 Task: Find connections with filter location Pau with filter topic #Letsworkwith filter profile language Spanish with filter current company OLX with filter school TERI School of Advanced Studies with filter industry Software Development with filter service category Editing with filter keywords title Controller
Action: Mouse moved to (512, 86)
Screenshot: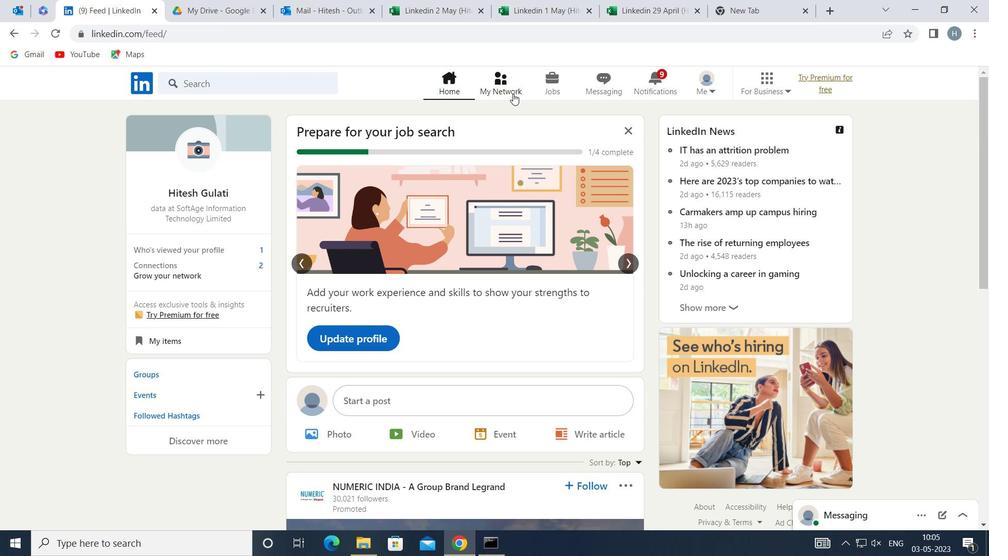 
Action: Mouse pressed left at (512, 86)
Screenshot: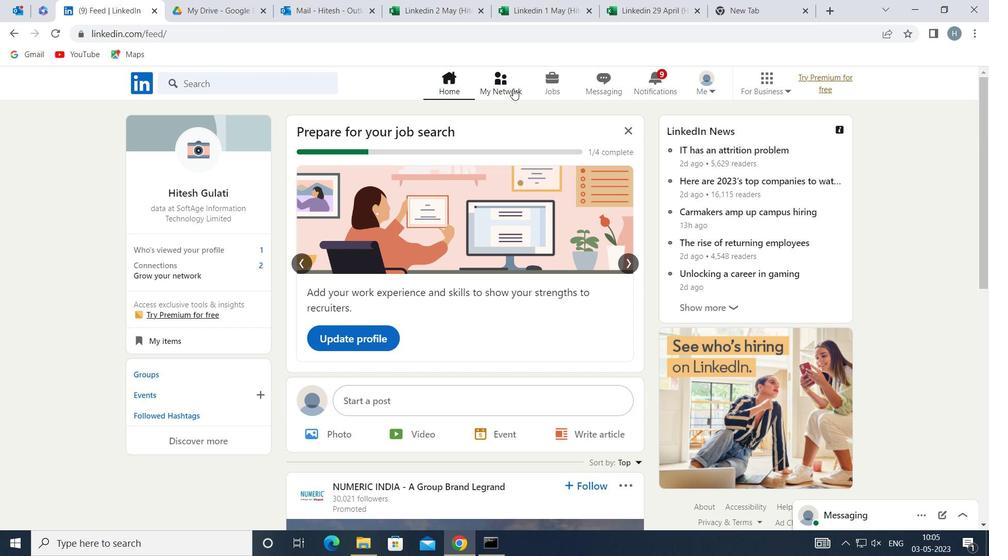 
Action: Mouse moved to (289, 147)
Screenshot: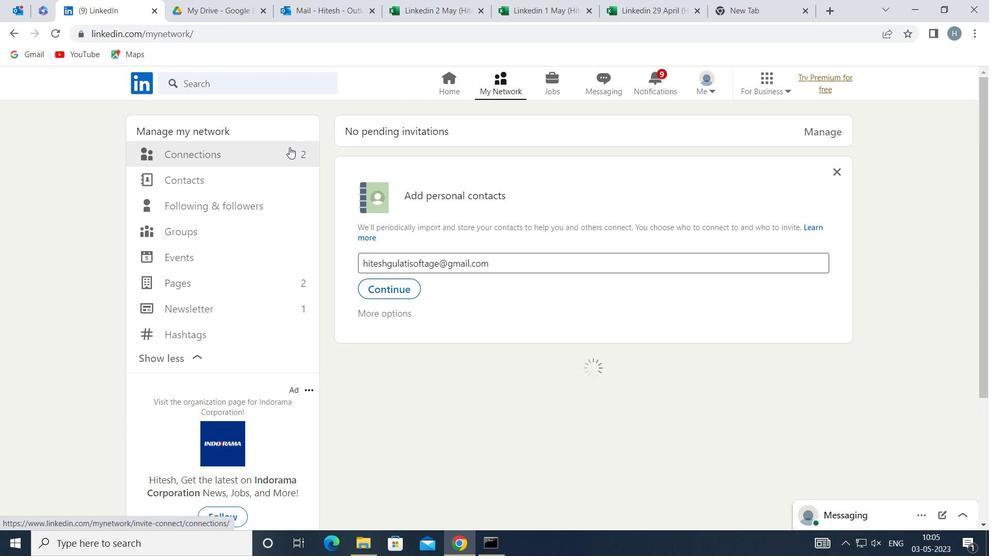 
Action: Mouse pressed left at (289, 147)
Screenshot: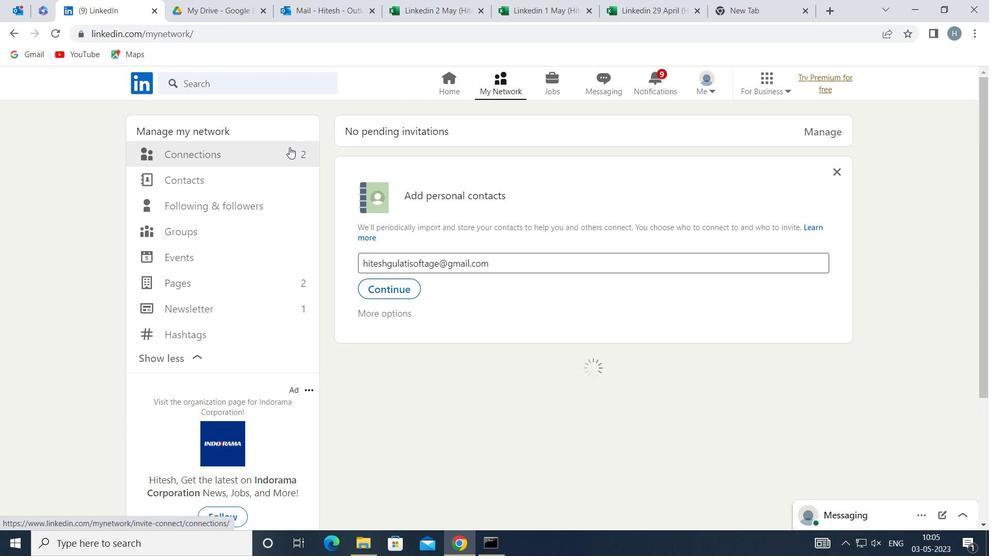 
Action: Mouse moved to (574, 155)
Screenshot: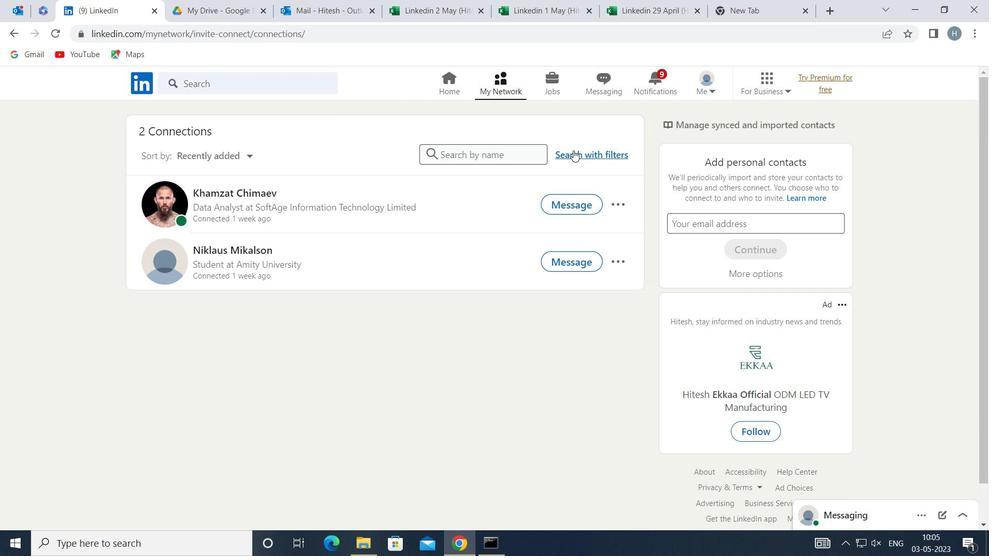 
Action: Mouse pressed left at (574, 155)
Screenshot: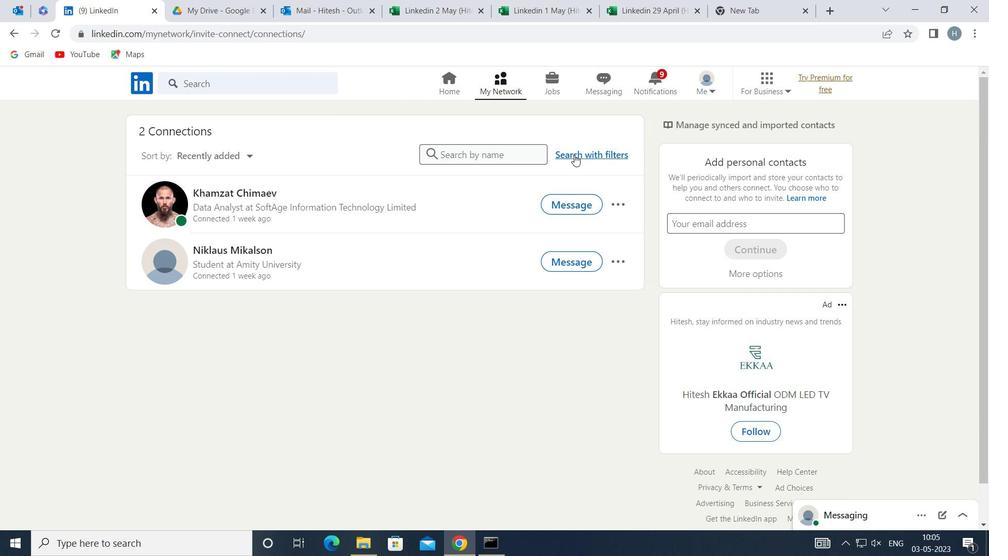 
Action: Mouse moved to (541, 114)
Screenshot: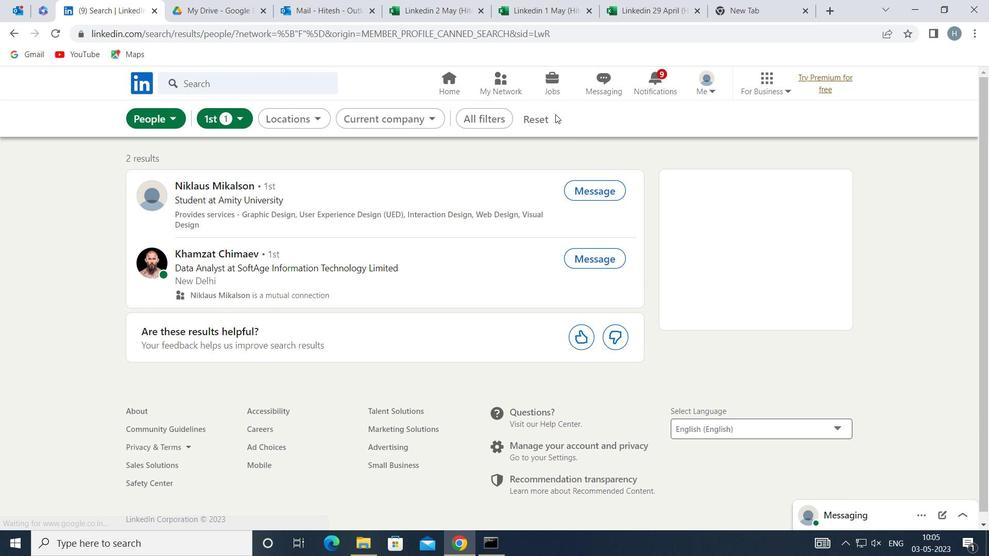 
Action: Mouse pressed left at (541, 114)
Screenshot: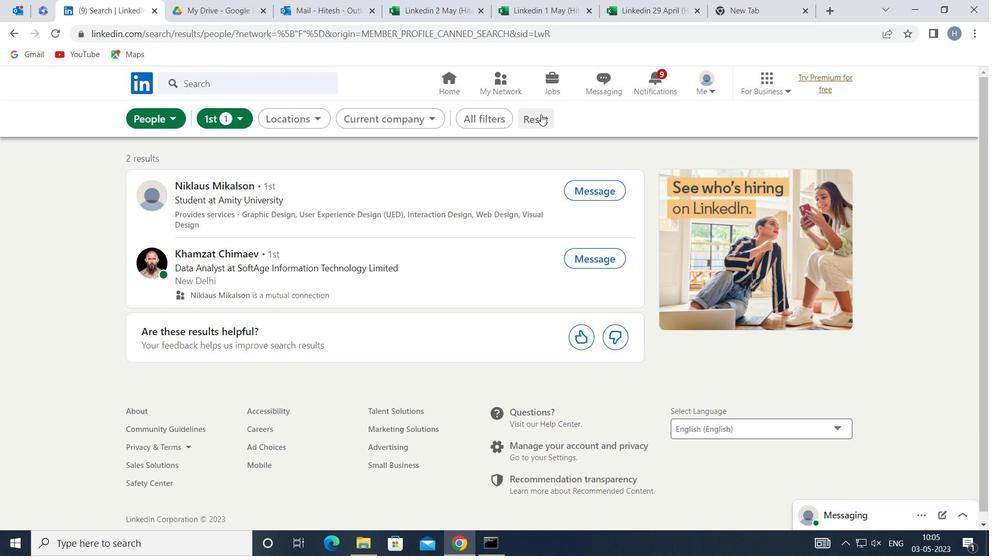 
Action: Mouse moved to (510, 117)
Screenshot: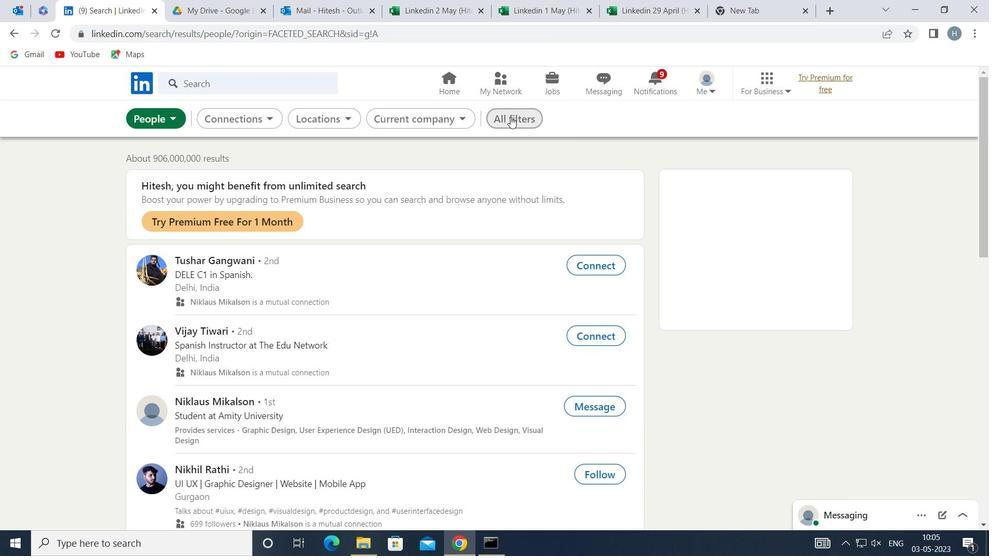 
Action: Mouse pressed left at (510, 117)
Screenshot: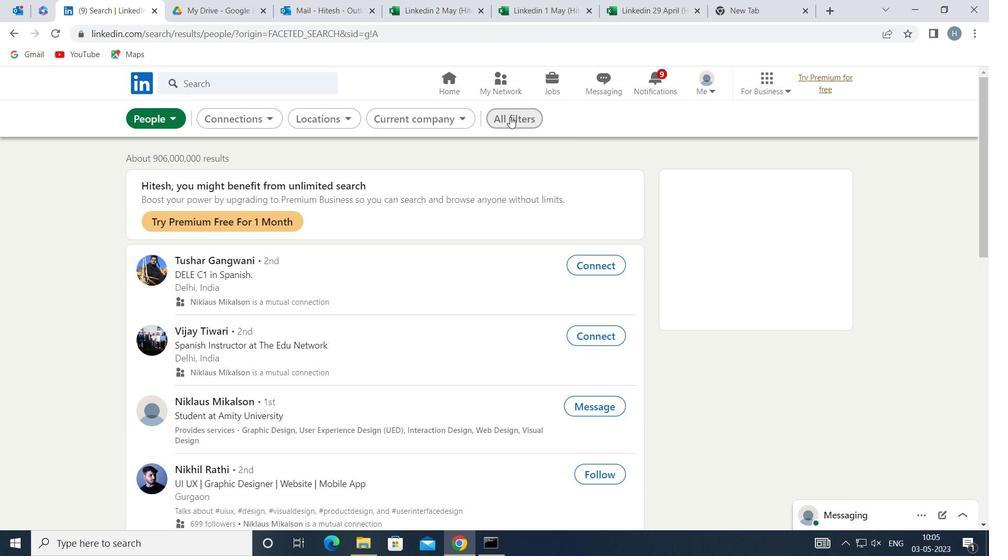 
Action: Mouse moved to (707, 242)
Screenshot: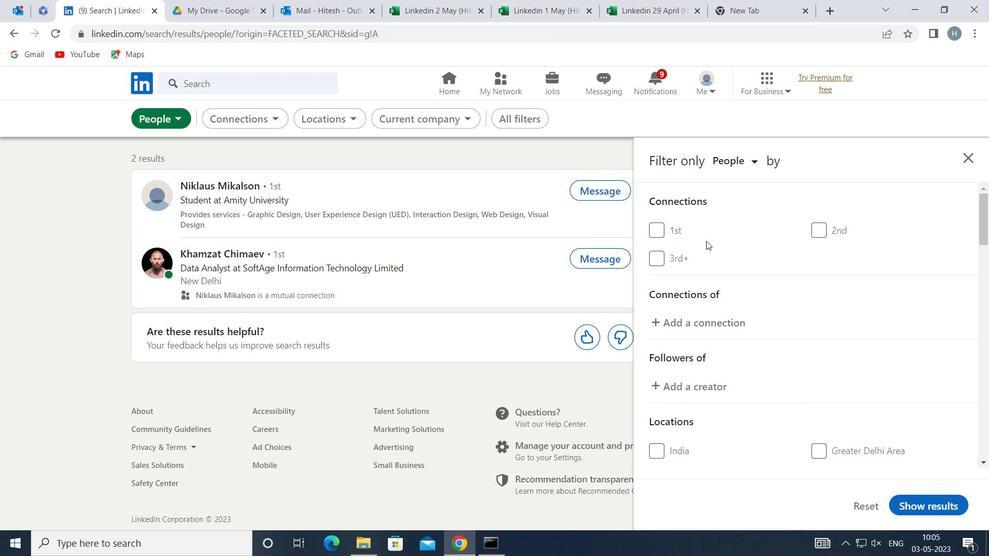 
Action: Mouse scrolled (707, 242) with delta (0, 0)
Screenshot: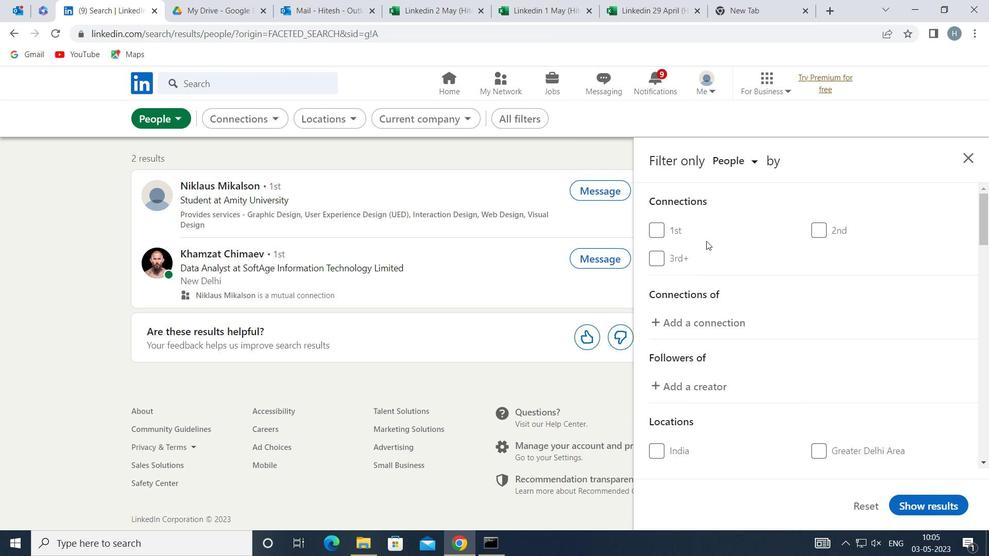
Action: Mouse moved to (708, 243)
Screenshot: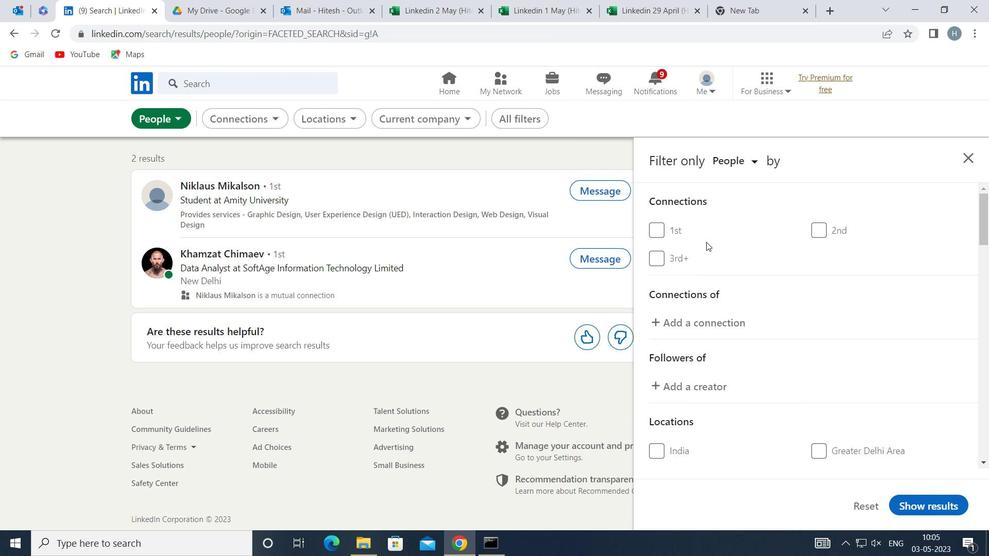 
Action: Mouse scrolled (708, 243) with delta (0, 0)
Screenshot: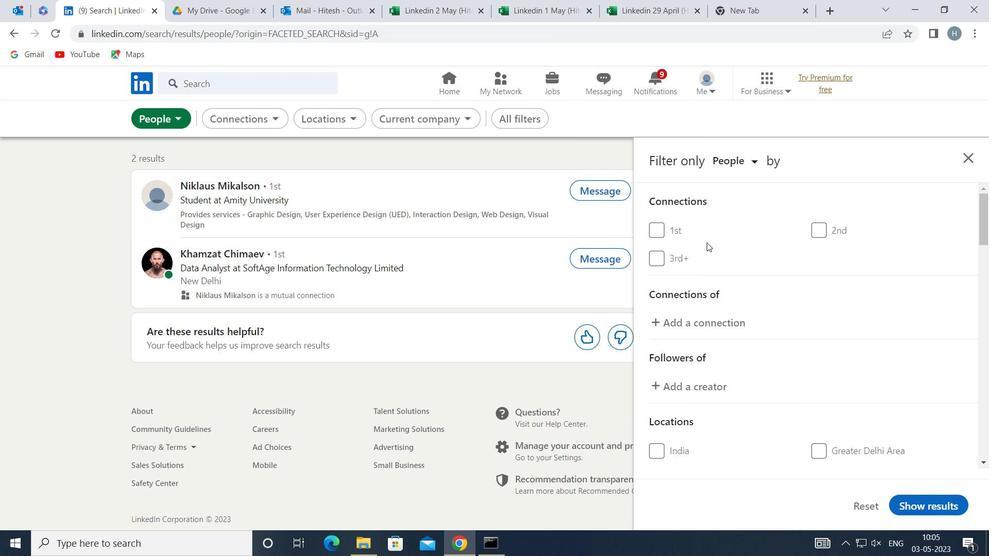 
Action: Mouse scrolled (708, 243) with delta (0, 0)
Screenshot: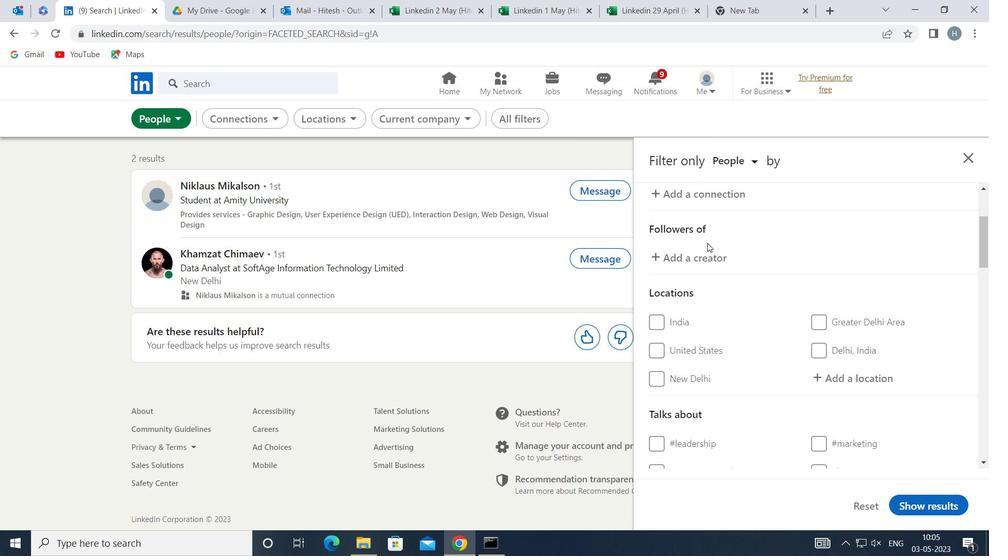 
Action: Mouse moved to (879, 308)
Screenshot: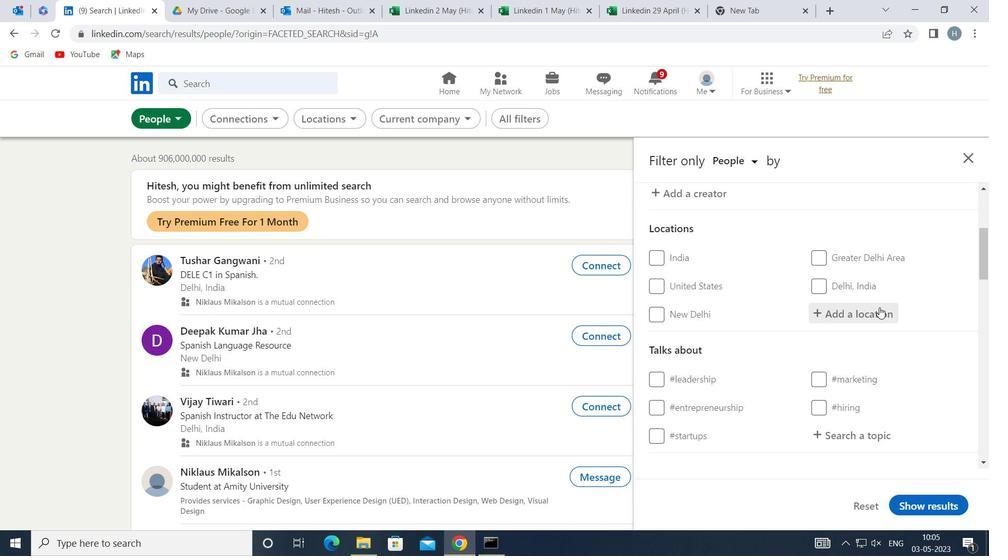 
Action: Mouse pressed left at (879, 308)
Screenshot: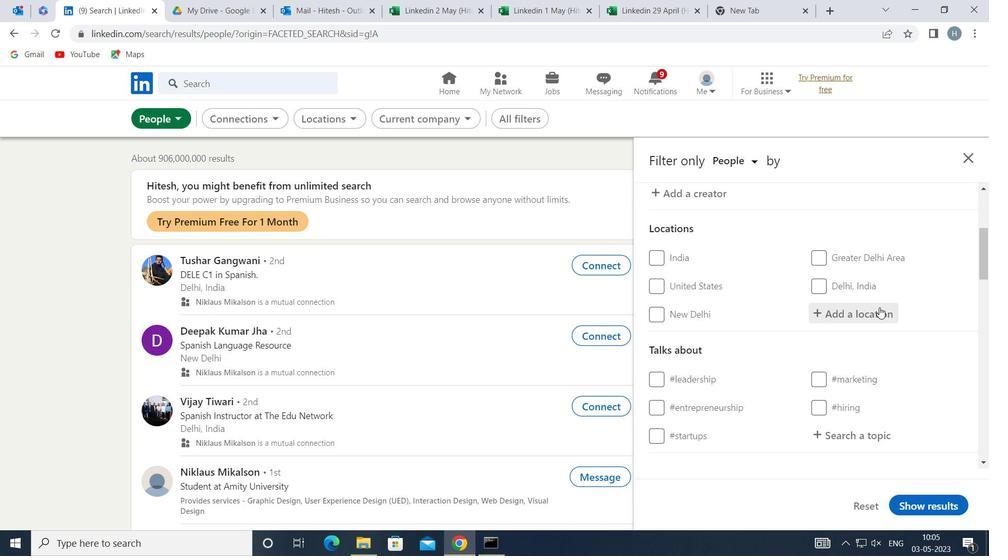 
Action: Mouse moved to (881, 308)
Screenshot: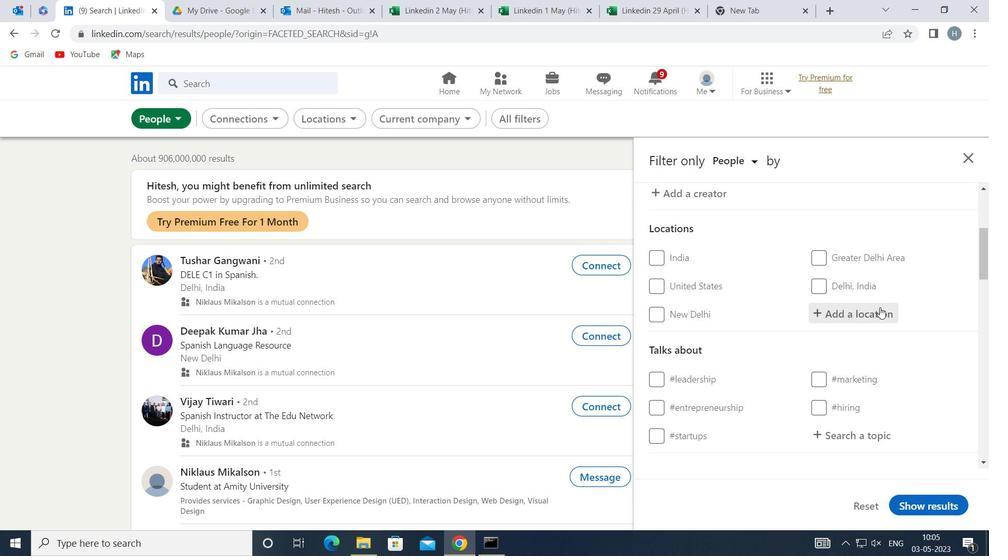 
Action: Key pressed <Key.shift>PAU
Screenshot: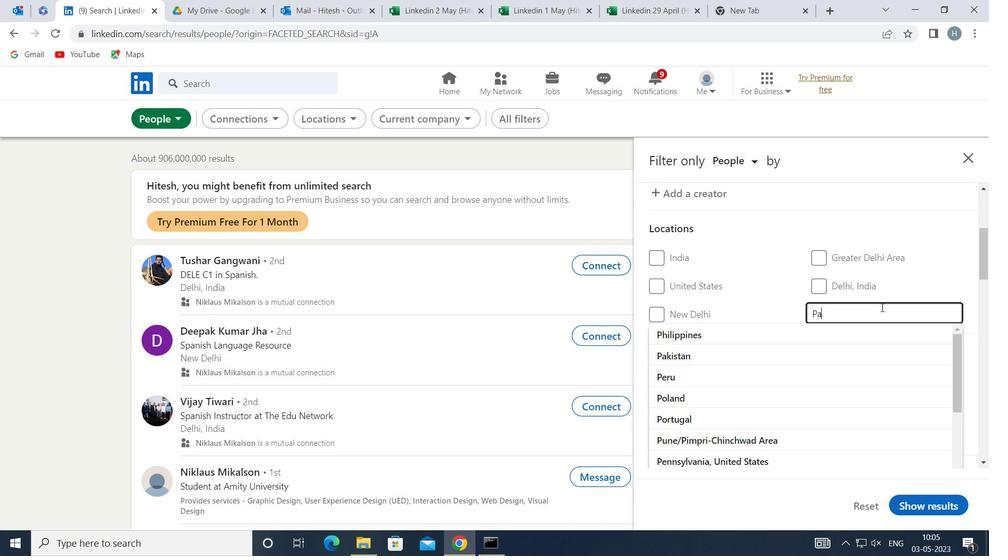 
Action: Mouse moved to (934, 277)
Screenshot: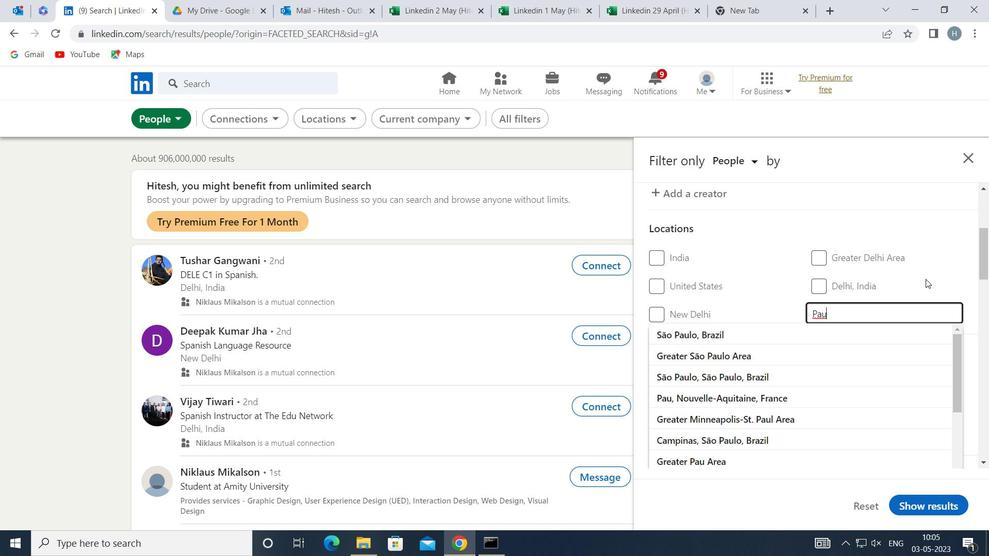 
Action: Mouse pressed left at (934, 277)
Screenshot: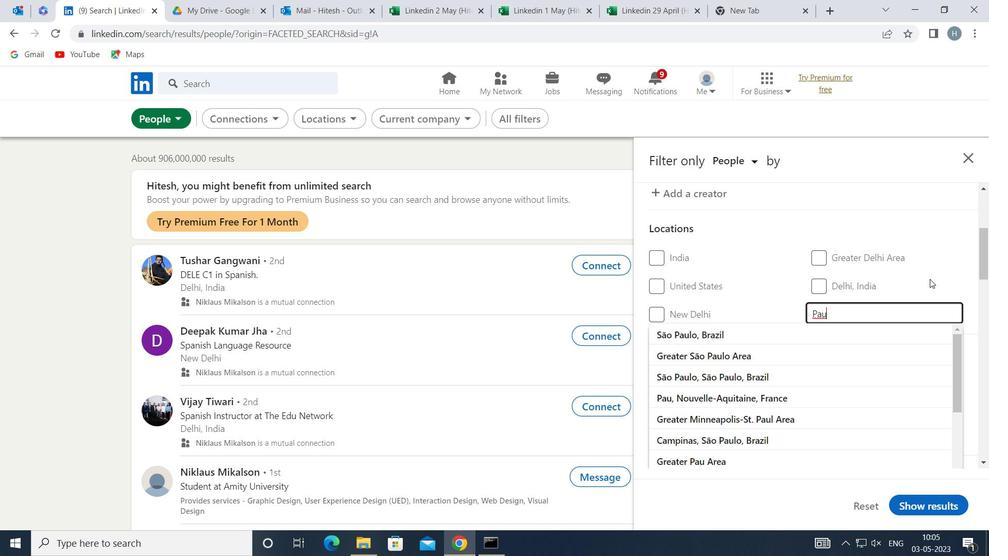 
Action: Mouse moved to (918, 315)
Screenshot: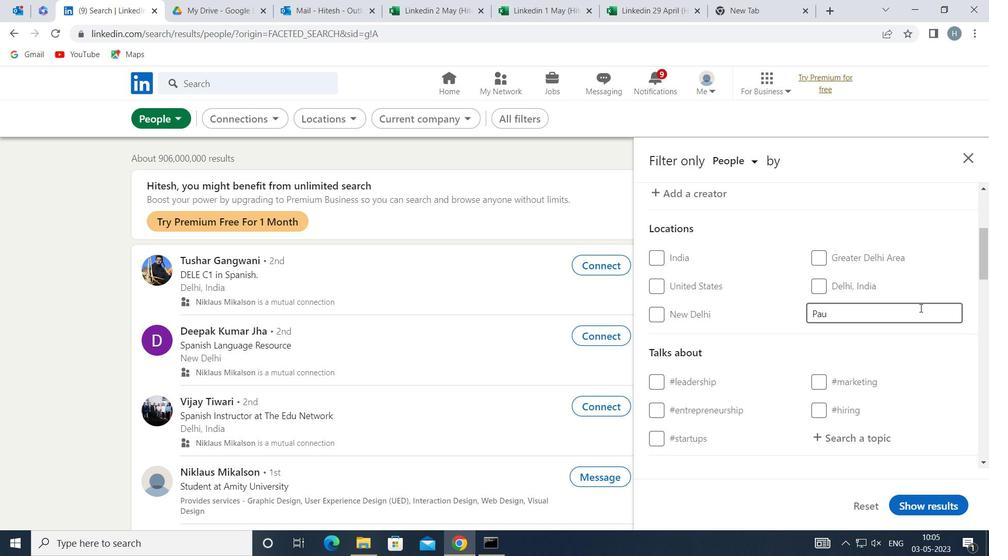 
Action: Mouse scrolled (918, 314) with delta (0, 0)
Screenshot: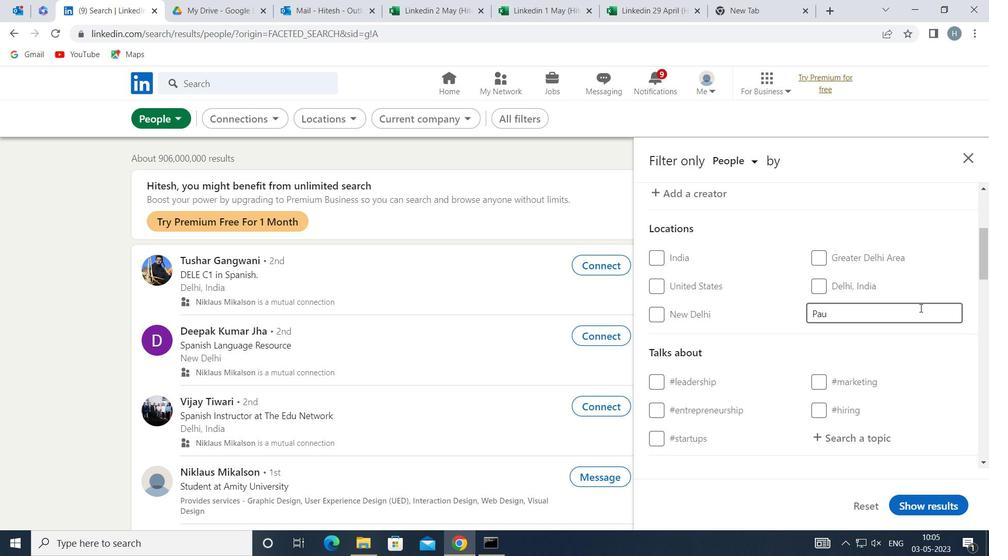 
Action: Mouse moved to (916, 318)
Screenshot: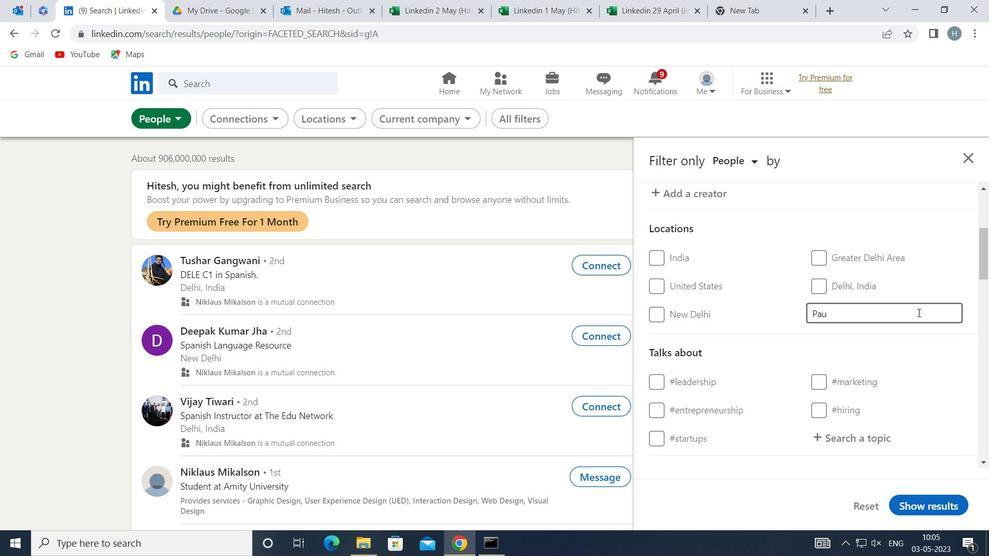 
Action: Mouse scrolled (916, 317) with delta (0, 0)
Screenshot: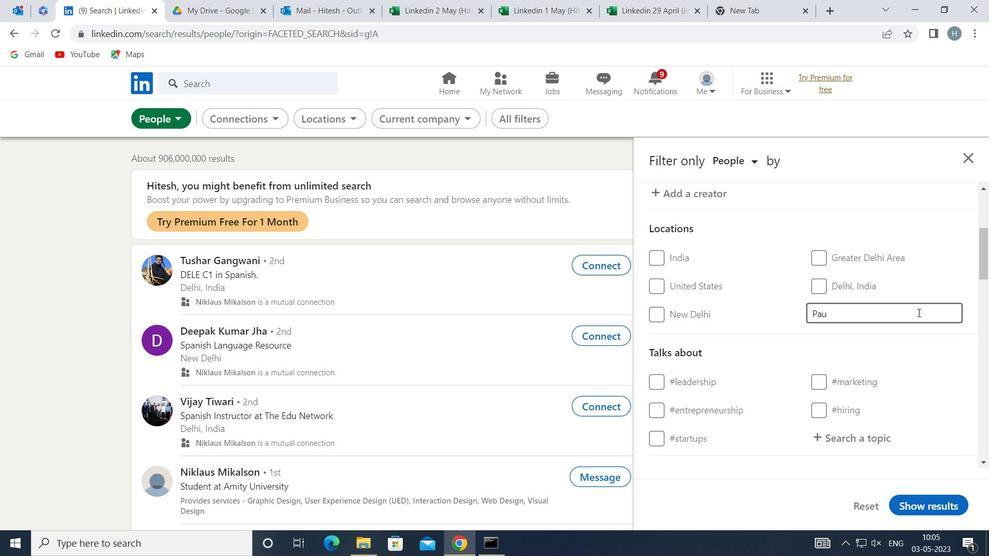 
Action: Mouse moved to (882, 306)
Screenshot: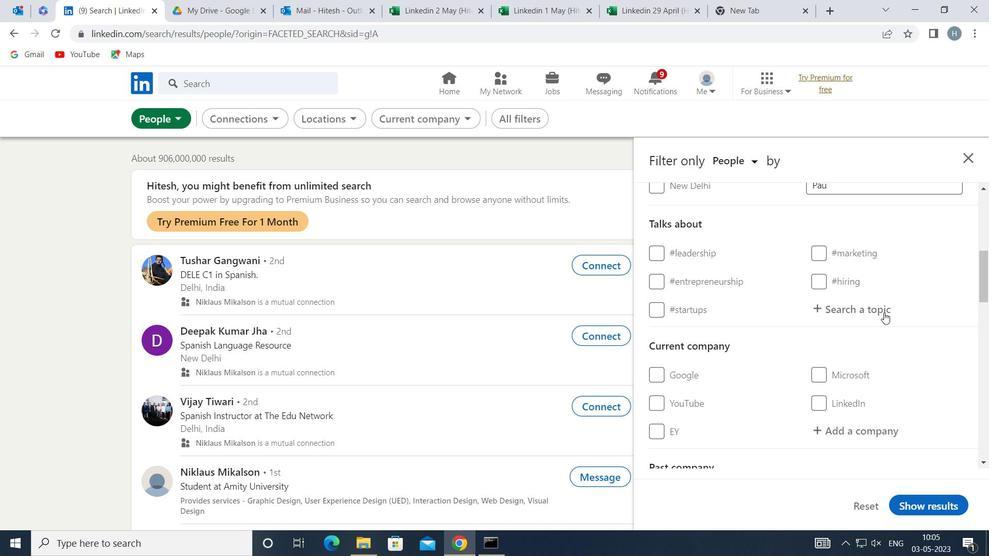 
Action: Mouse pressed left at (882, 306)
Screenshot: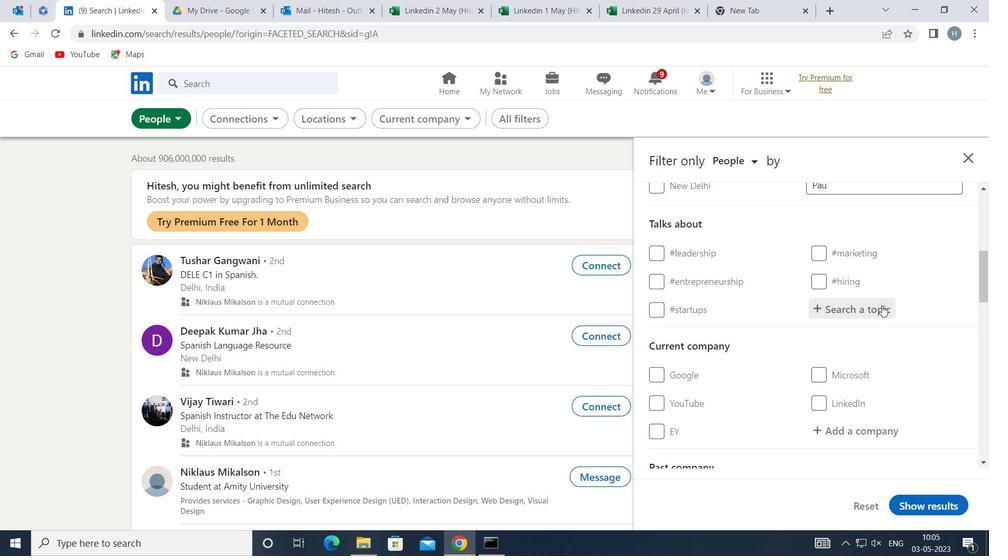 
Action: Mouse moved to (882, 306)
Screenshot: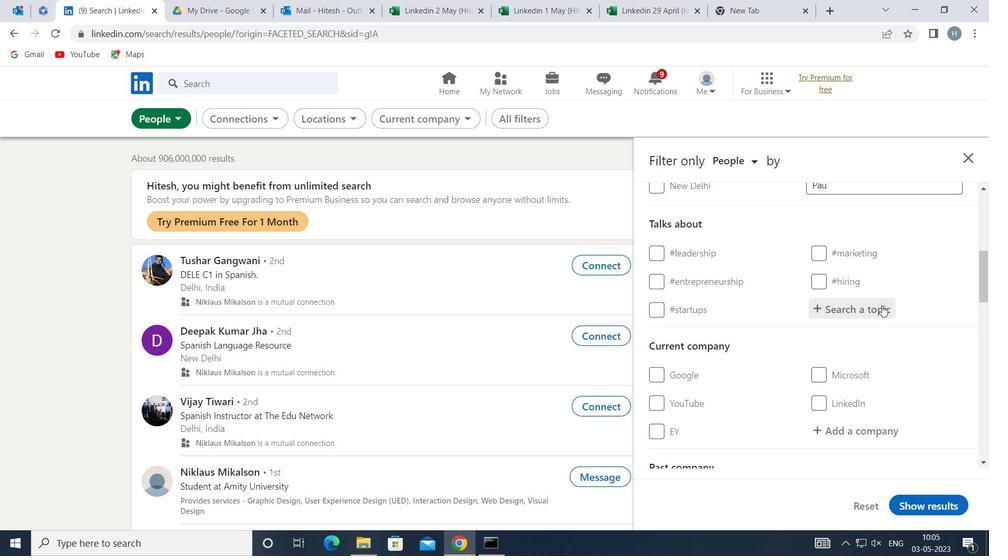 
Action: Key pressed <Key.shift>LETSWORK
Screenshot: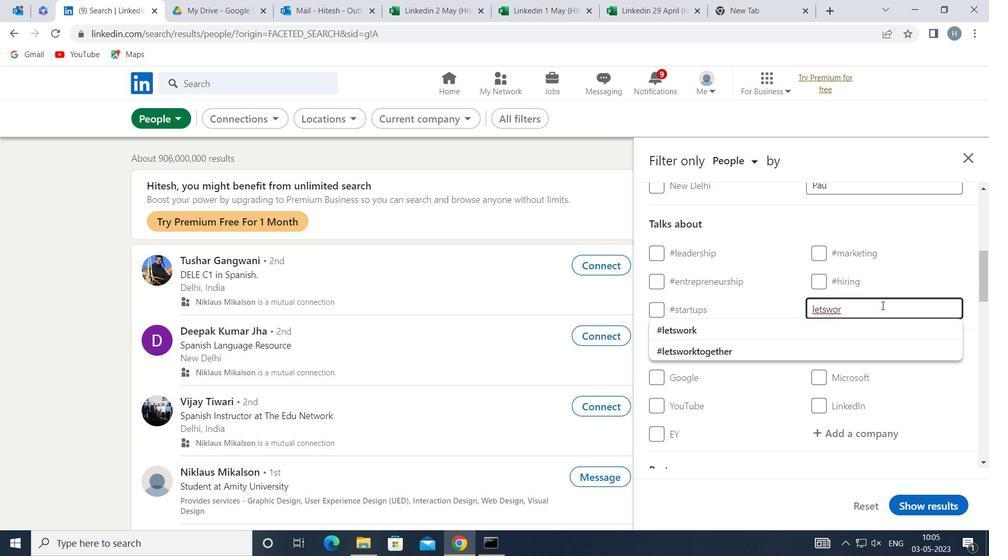 
Action: Mouse moved to (852, 327)
Screenshot: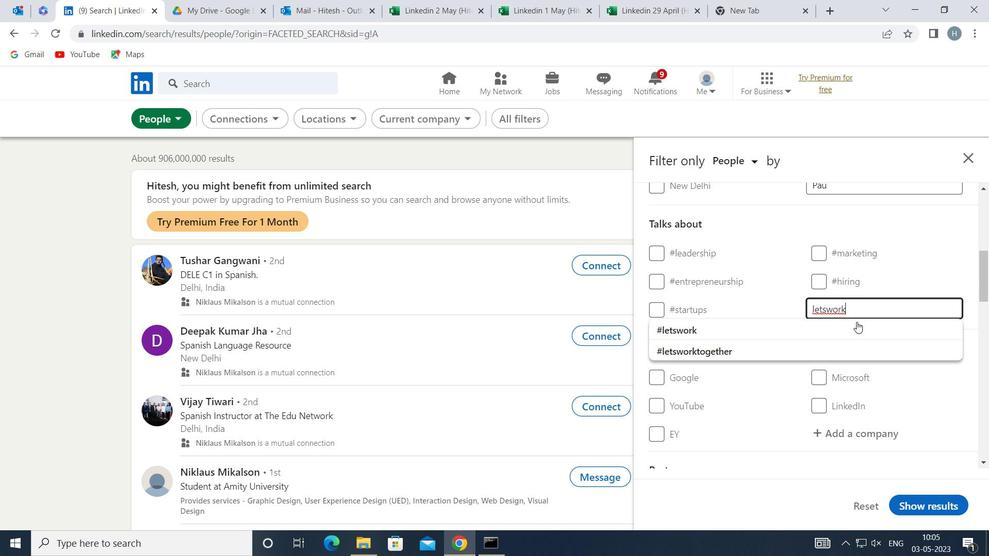 
Action: Mouse pressed left at (852, 327)
Screenshot: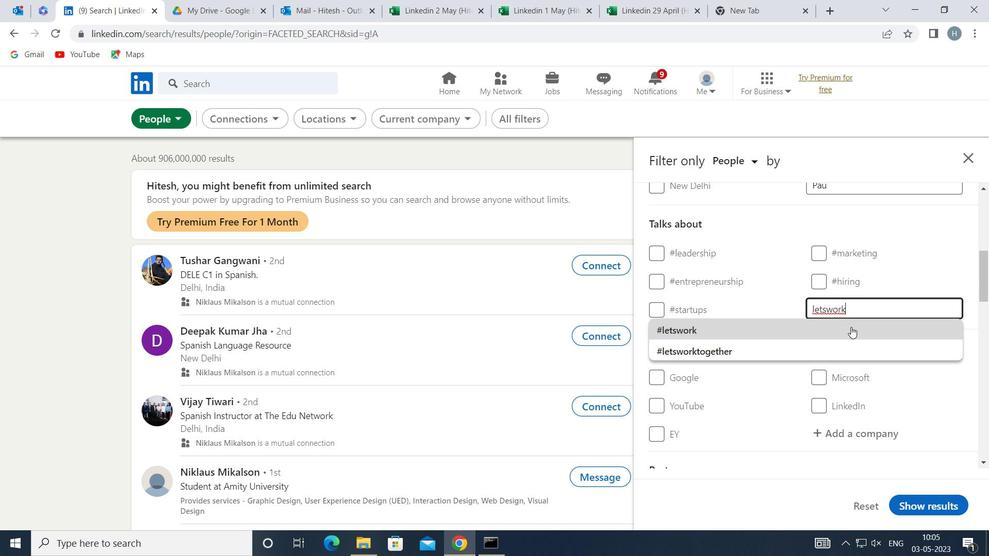 
Action: Mouse moved to (820, 320)
Screenshot: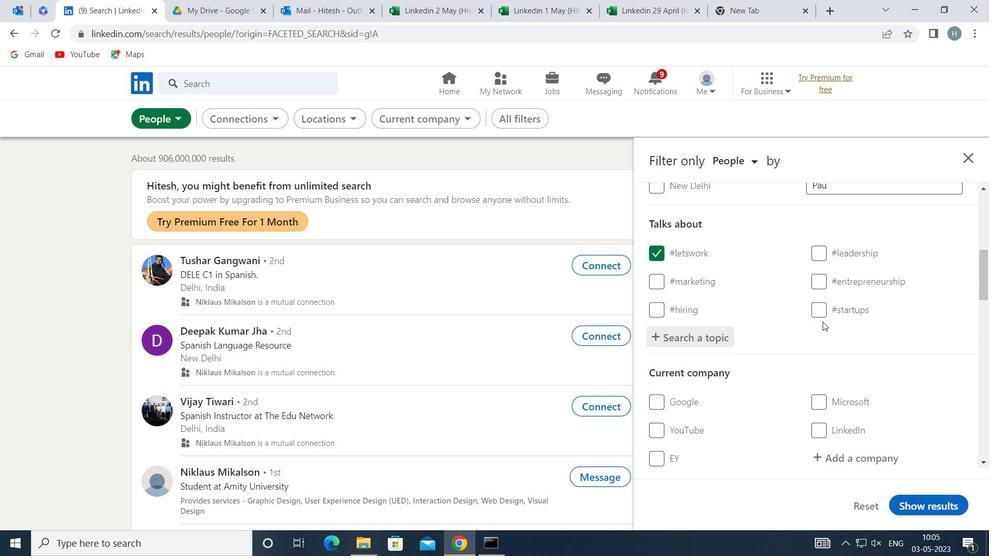 
Action: Mouse scrolled (820, 319) with delta (0, 0)
Screenshot: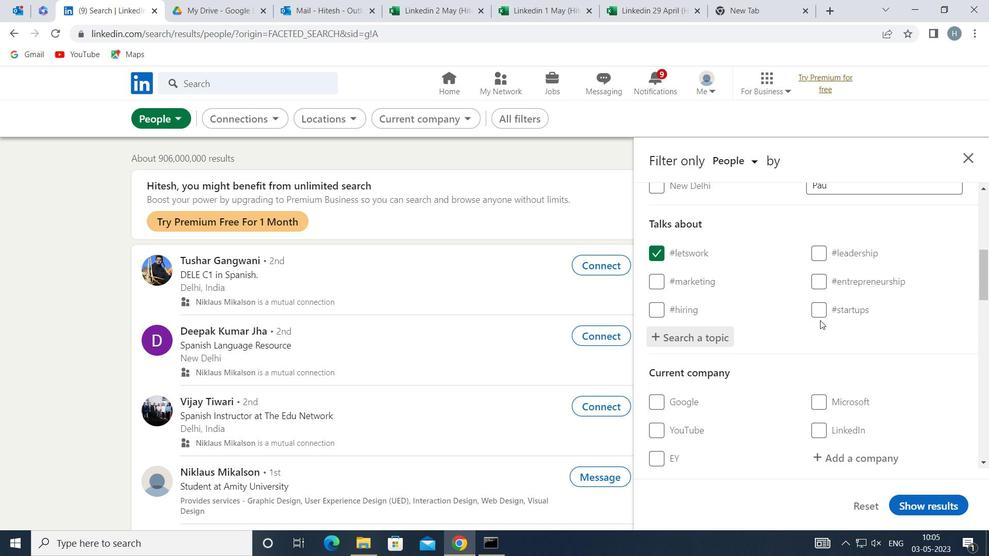 
Action: Mouse moved to (808, 320)
Screenshot: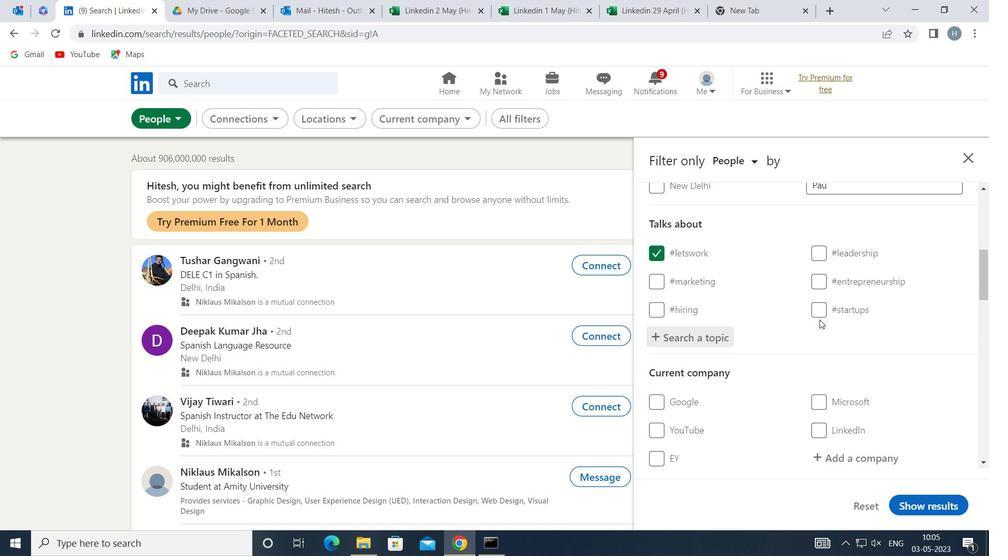 
Action: Mouse scrolled (808, 319) with delta (0, 0)
Screenshot: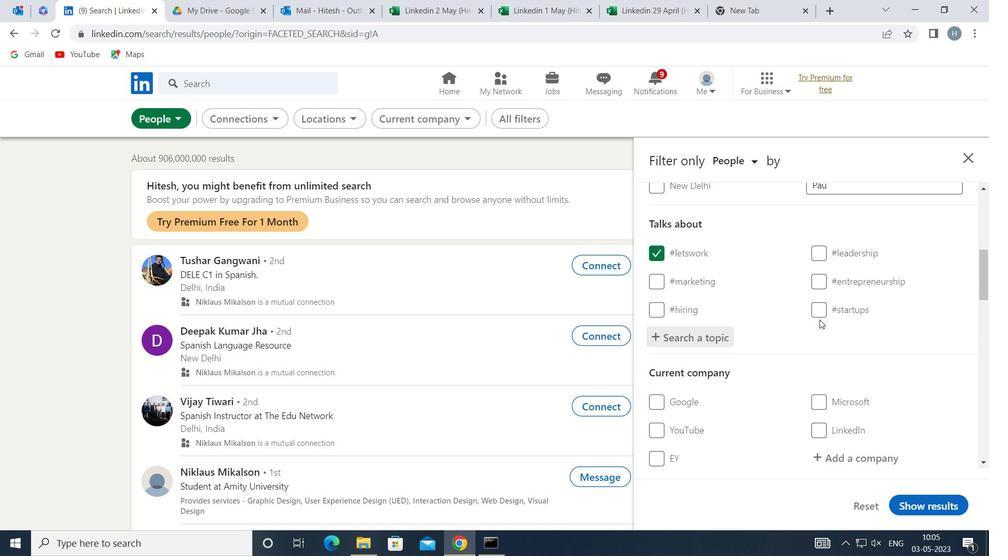 
Action: Mouse moved to (792, 320)
Screenshot: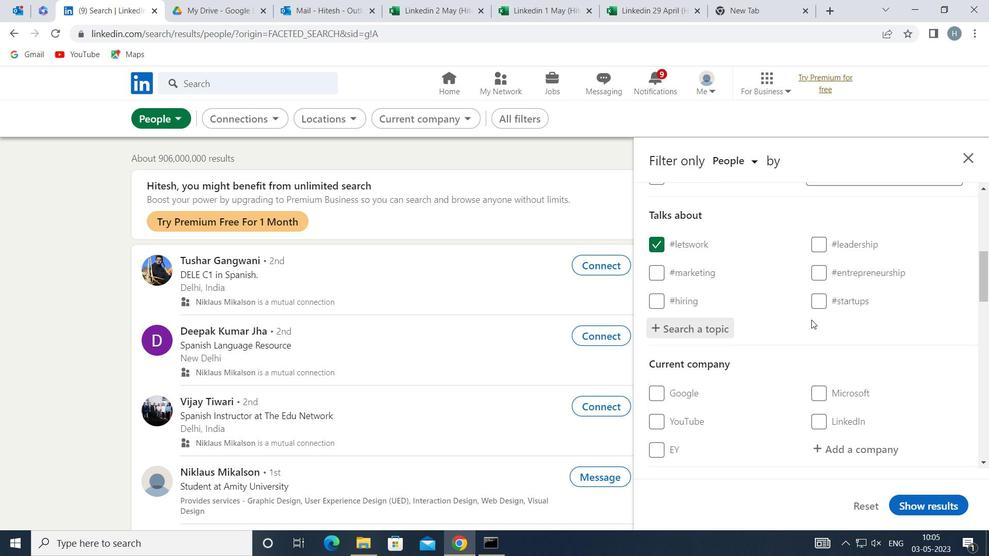 
Action: Mouse scrolled (792, 319) with delta (0, 0)
Screenshot: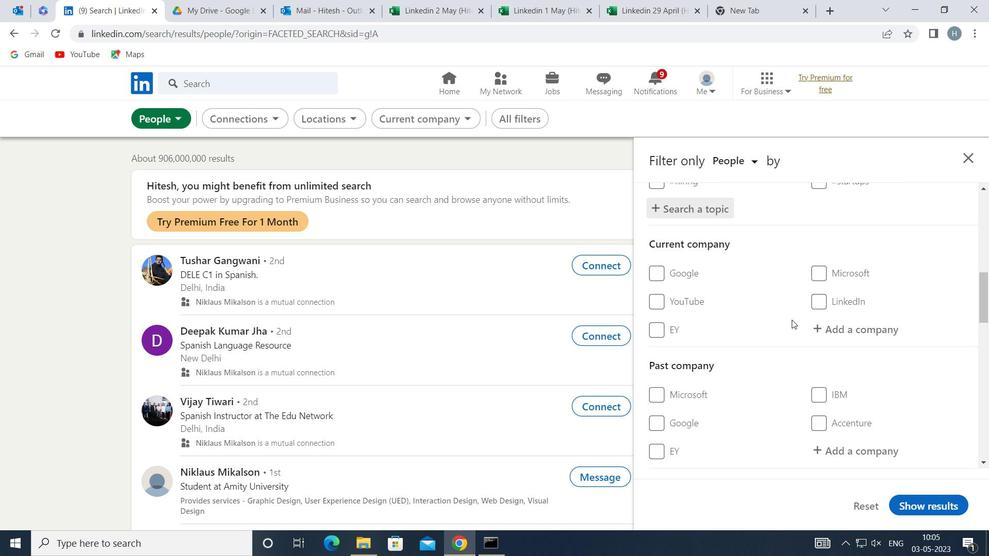 
Action: Mouse scrolled (792, 319) with delta (0, 0)
Screenshot: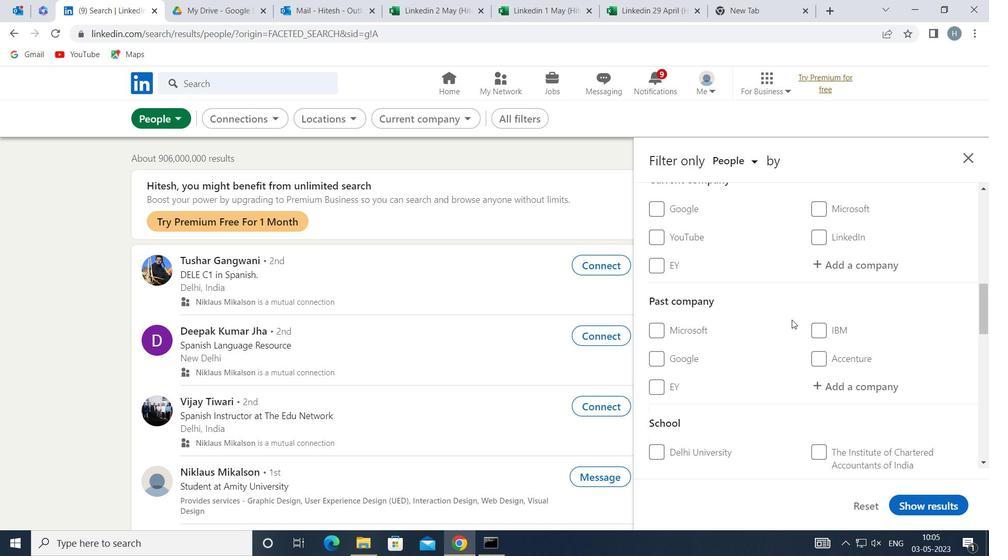 
Action: Mouse moved to (791, 319)
Screenshot: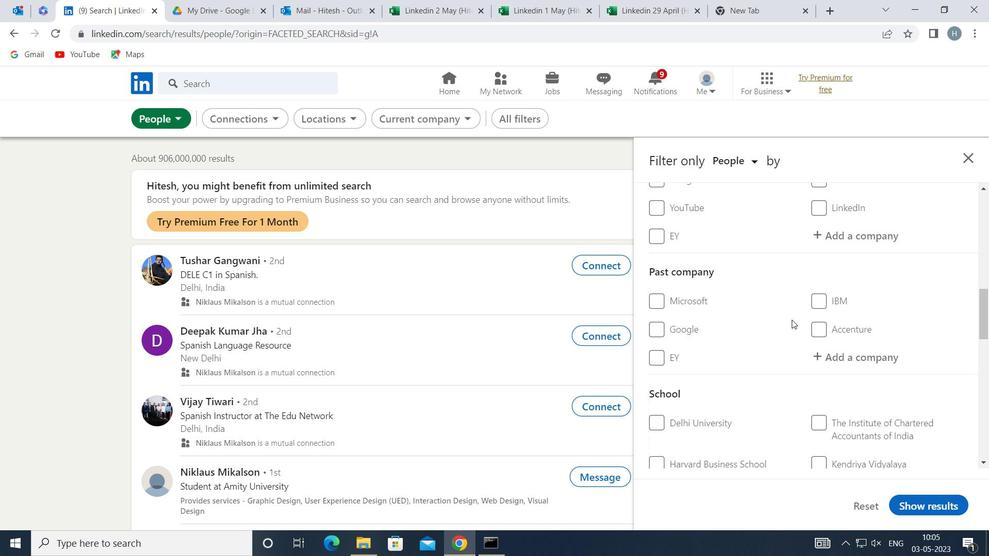 
Action: Mouse scrolled (791, 319) with delta (0, 0)
Screenshot: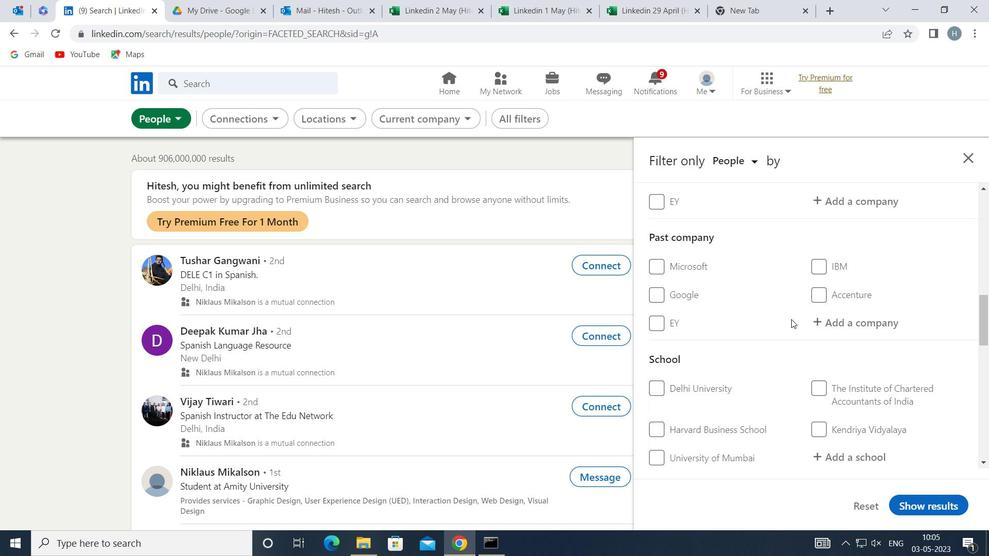 
Action: Mouse scrolled (791, 319) with delta (0, 0)
Screenshot: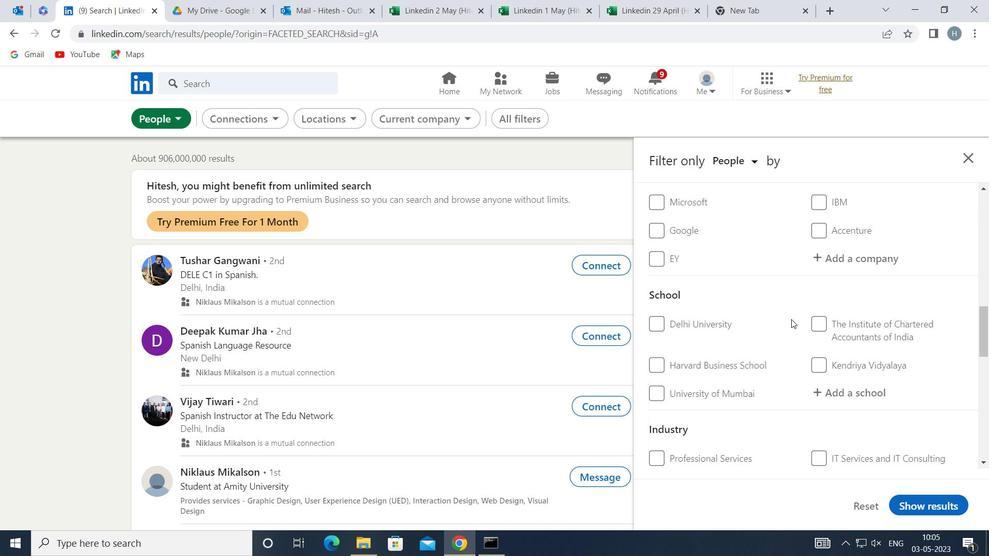 
Action: Mouse scrolled (791, 319) with delta (0, 0)
Screenshot: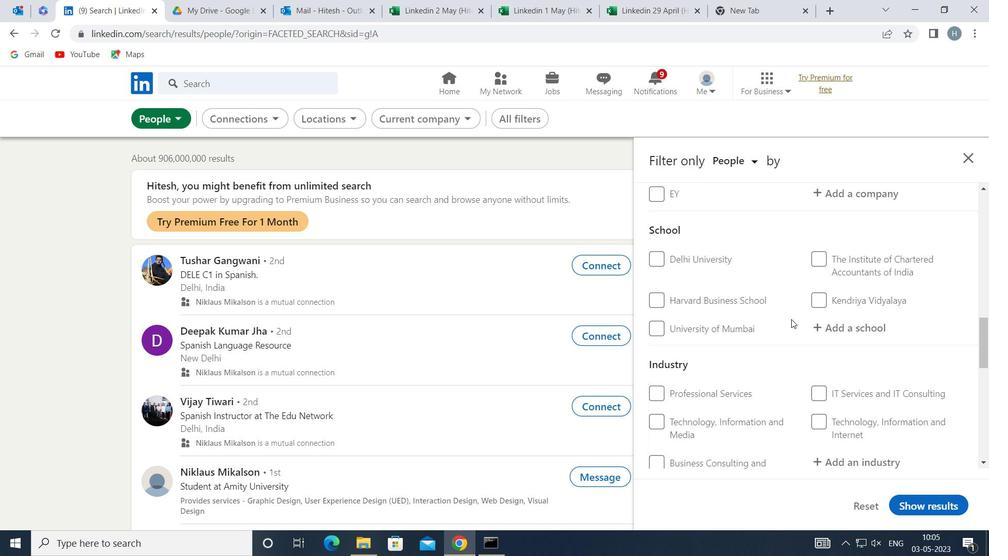
Action: Mouse scrolled (791, 319) with delta (0, 0)
Screenshot: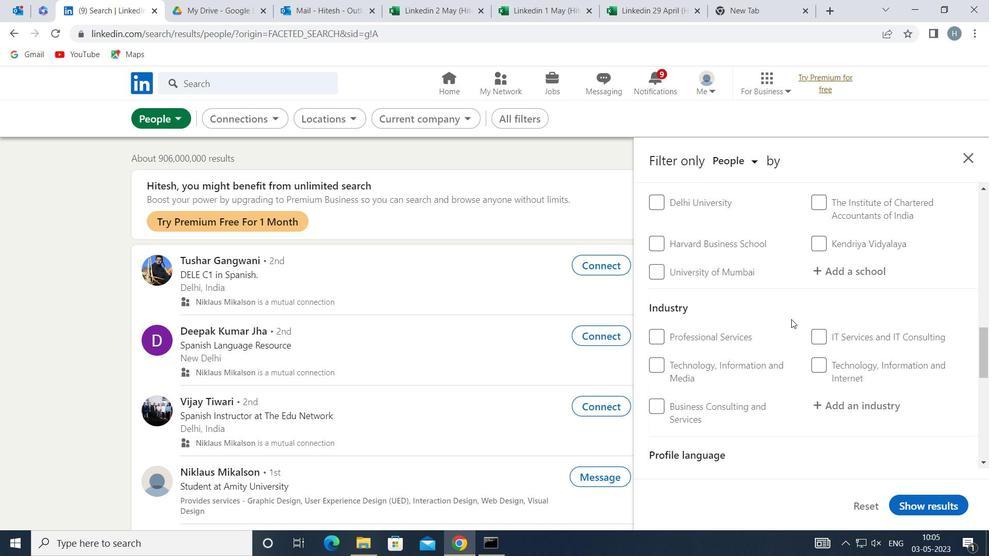 
Action: Mouse scrolled (791, 319) with delta (0, 0)
Screenshot: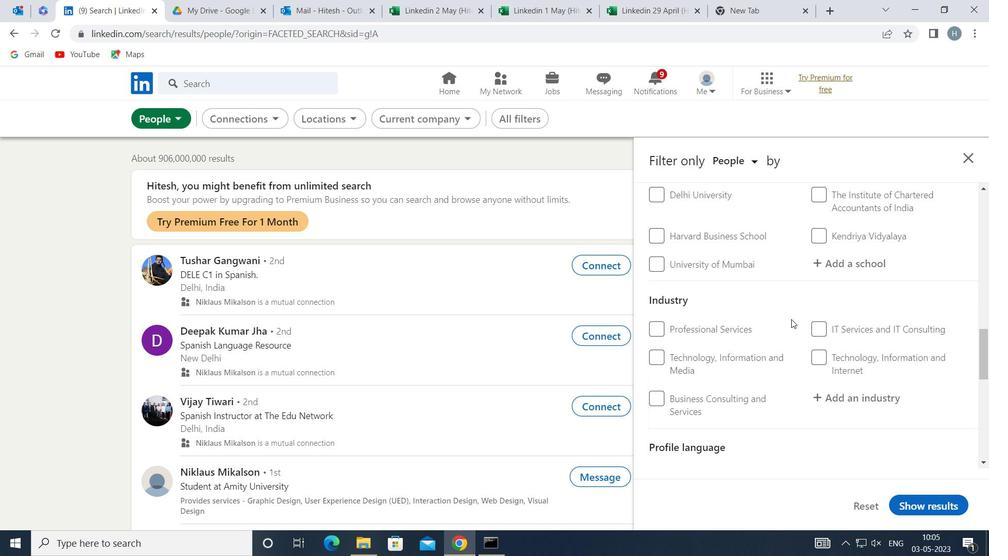 
Action: Mouse scrolled (791, 319) with delta (0, 0)
Screenshot: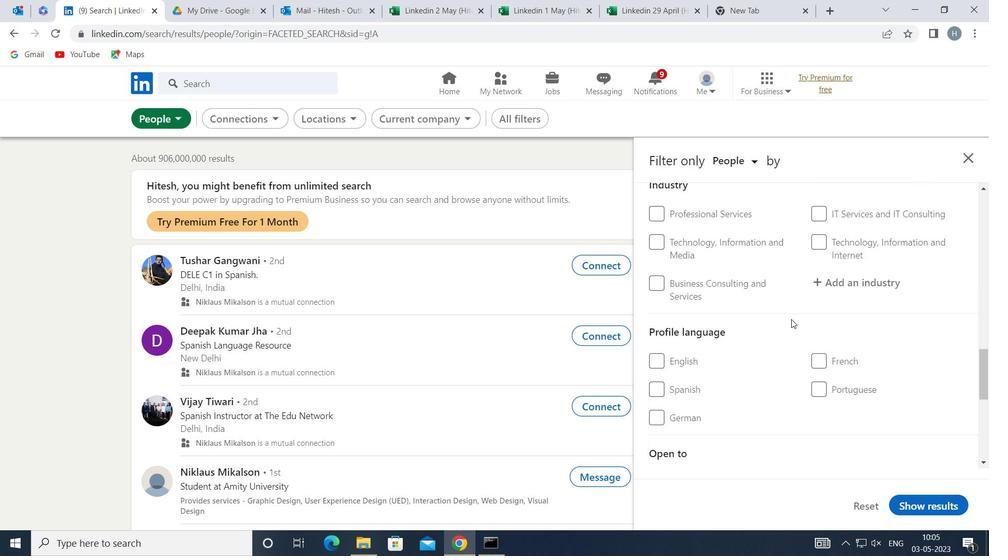 
Action: Mouse moved to (677, 314)
Screenshot: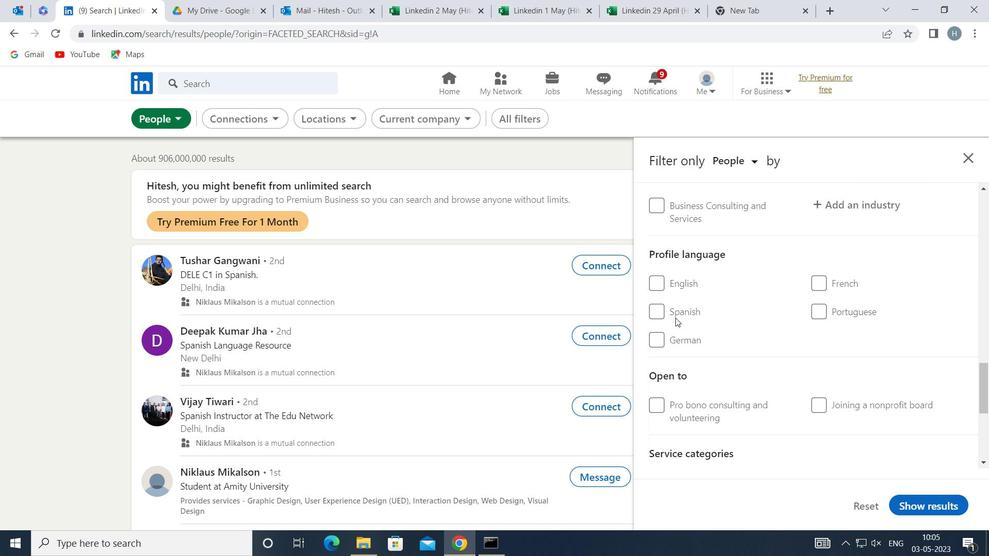 
Action: Mouse pressed left at (677, 314)
Screenshot: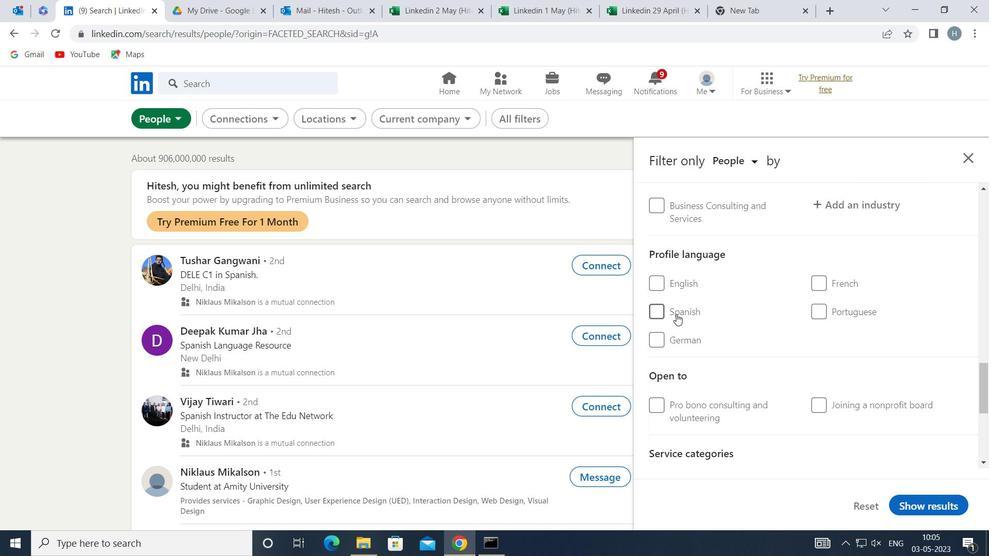 
Action: Mouse moved to (767, 313)
Screenshot: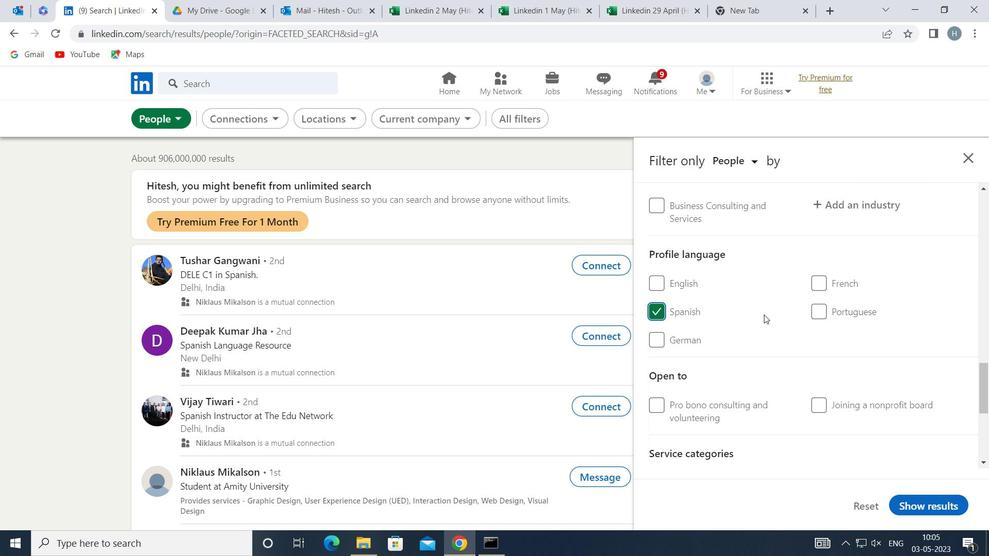 
Action: Mouse scrolled (767, 314) with delta (0, 0)
Screenshot: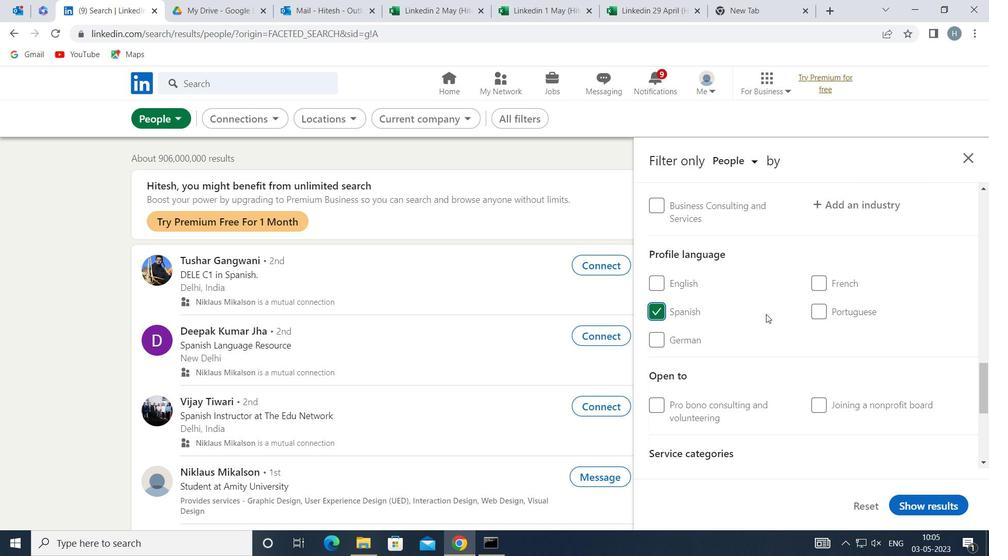
Action: Mouse scrolled (767, 314) with delta (0, 0)
Screenshot: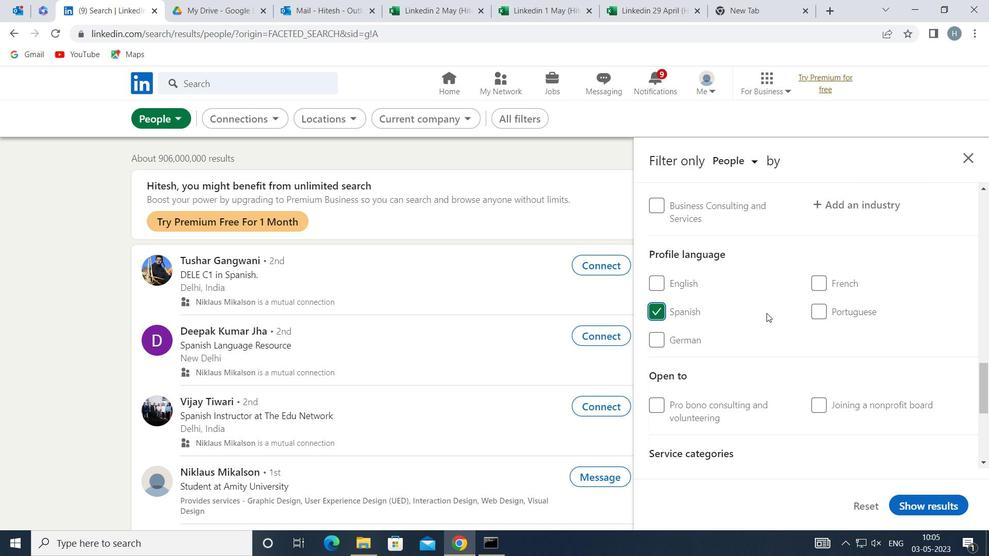 
Action: Mouse scrolled (767, 314) with delta (0, 0)
Screenshot: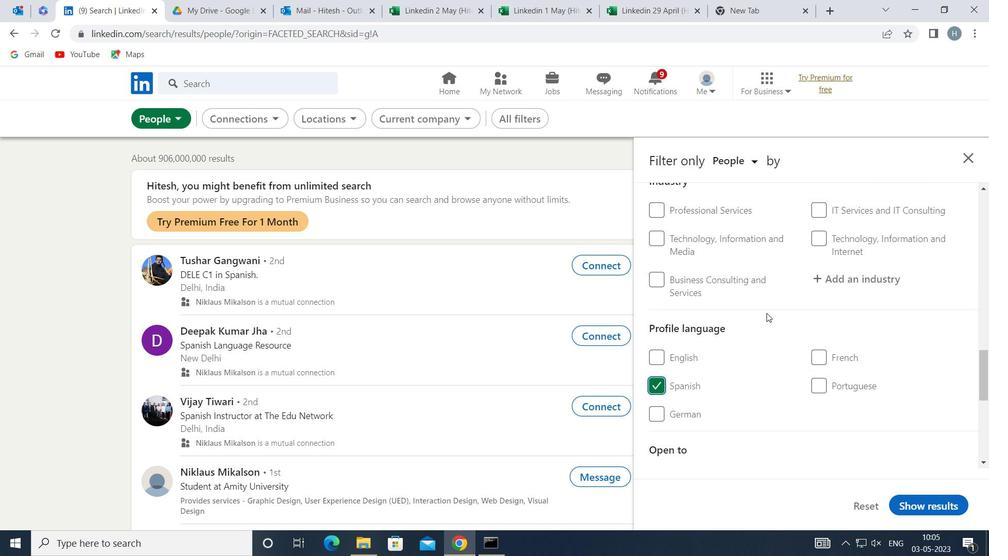 
Action: Mouse moved to (767, 313)
Screenshot: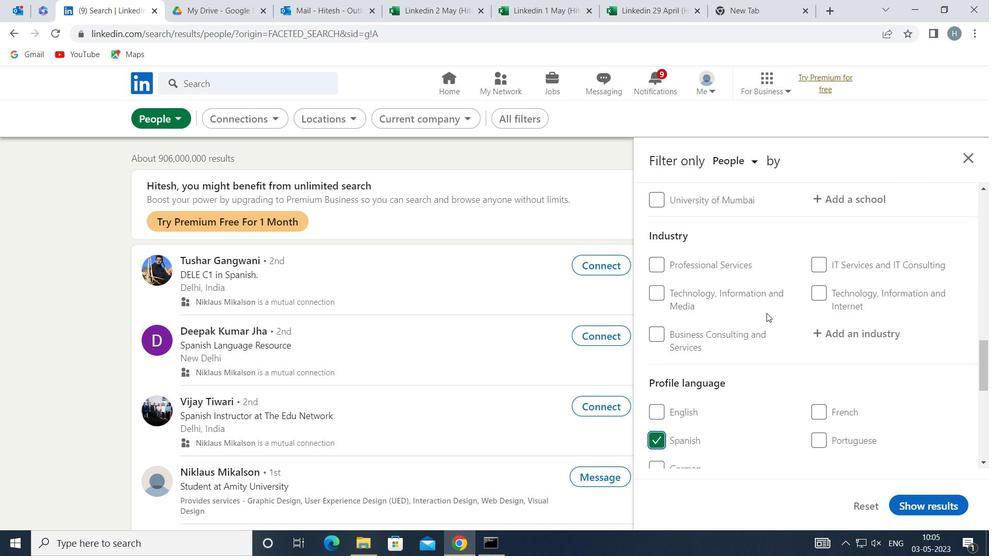 
Action: Mouse scrolled (767, 314) with delta (0, 0)
Screenshot: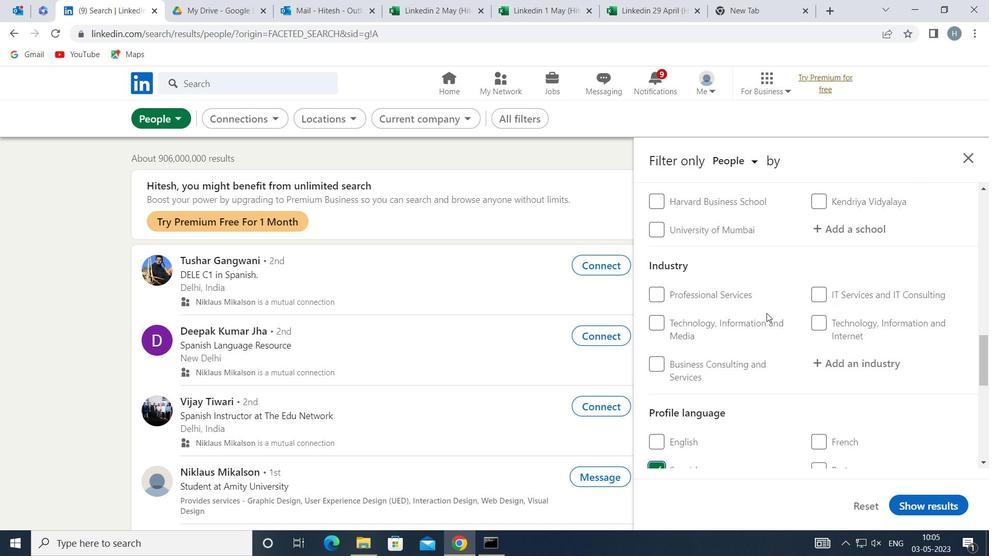
Action: Mouse scrolled (767, 314) with delta (0, 0)
Screenshot: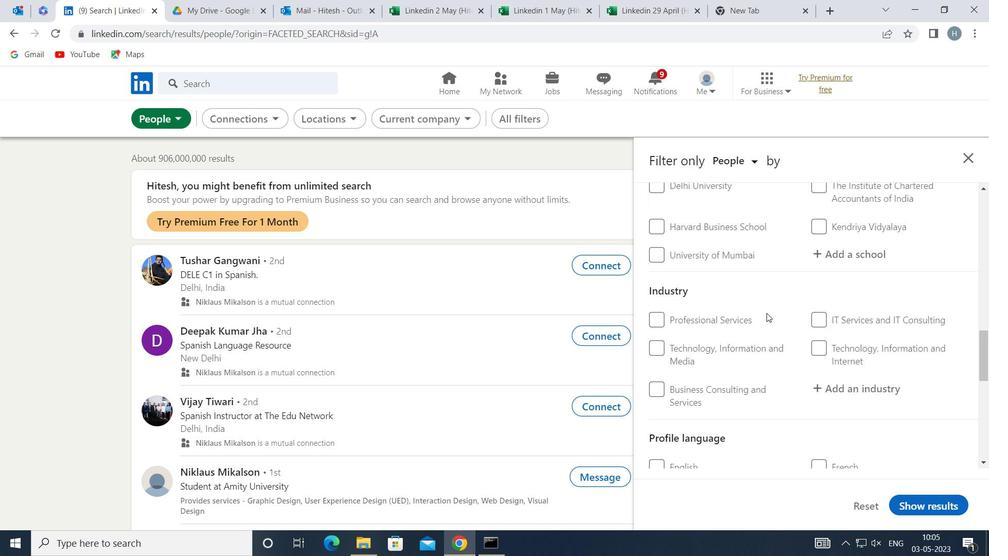 
Action: Mouse scrolled (767, 314) with delta (0, 0)
Screenshot: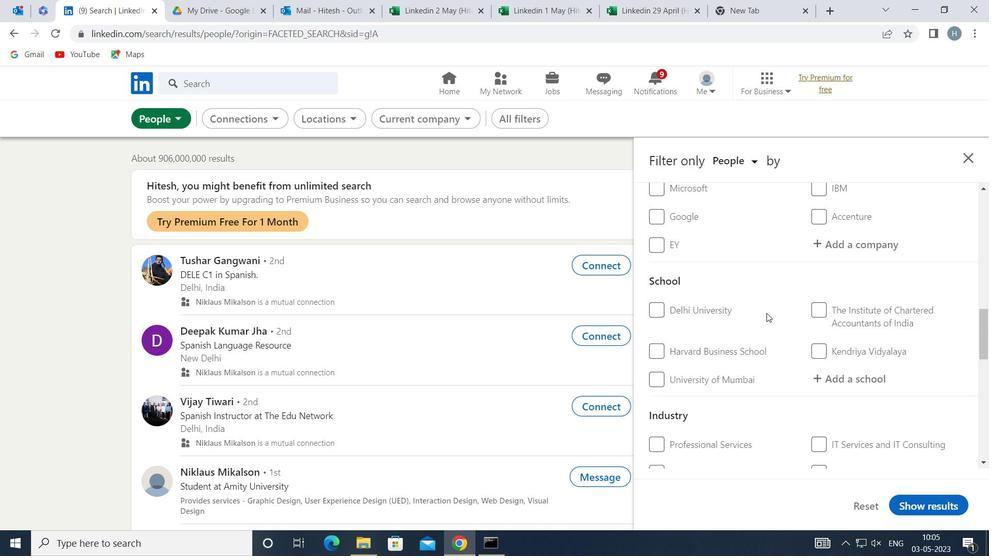 
Action: Mouse scrolled (767, 314) with delta (0, 0)
Screenshot: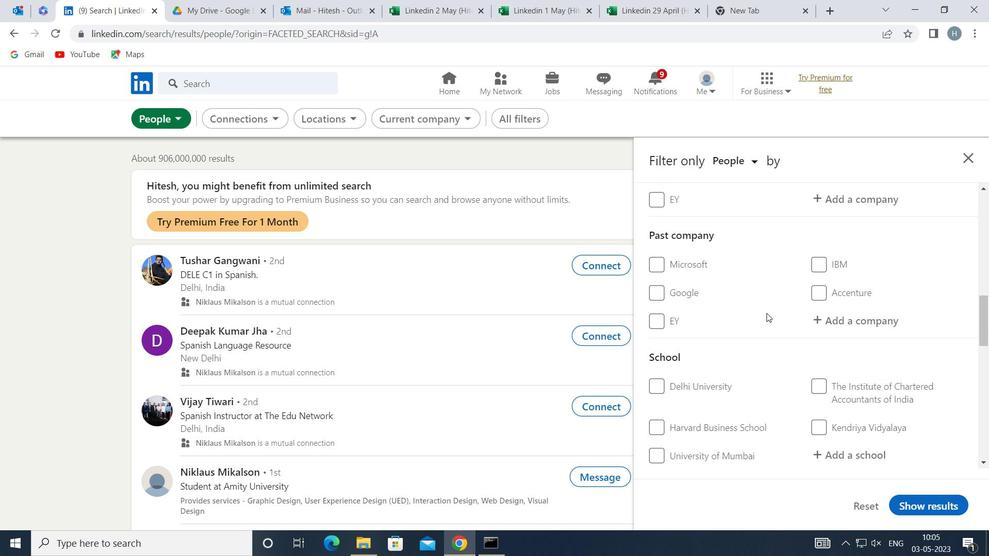 
Action: Mouse scrolled (767, 314) with delta (0, 0)
Screenshot: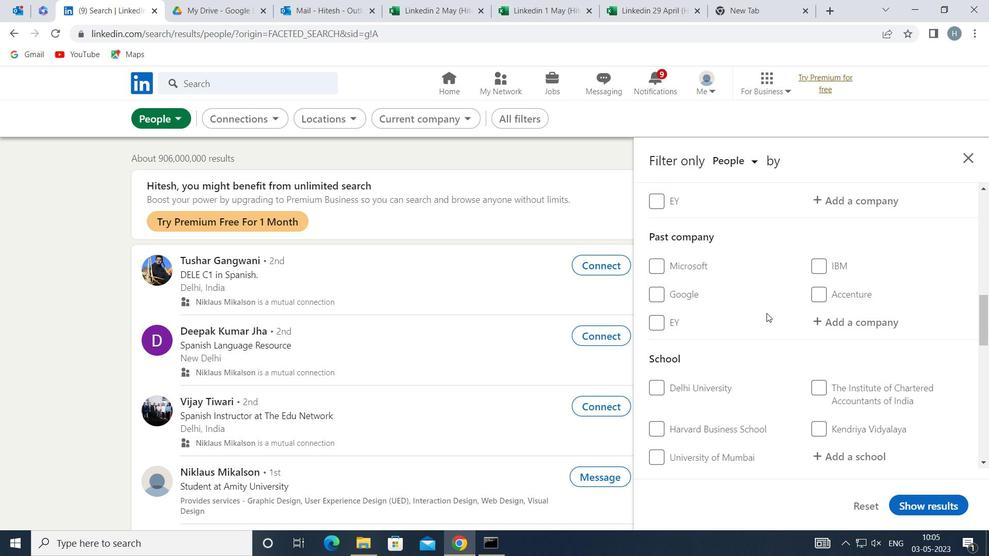 
Action: Mouse scrolled (767, 314) with delta (0, 0)
Screenshot: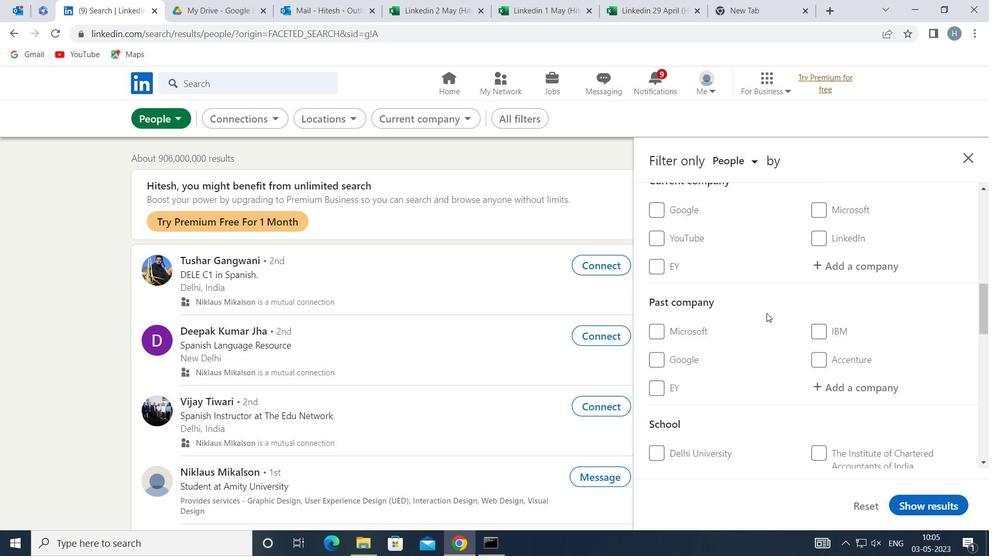 
Action: Mouse scrolled (767, 314) with delta (0, 0)
Screenshot: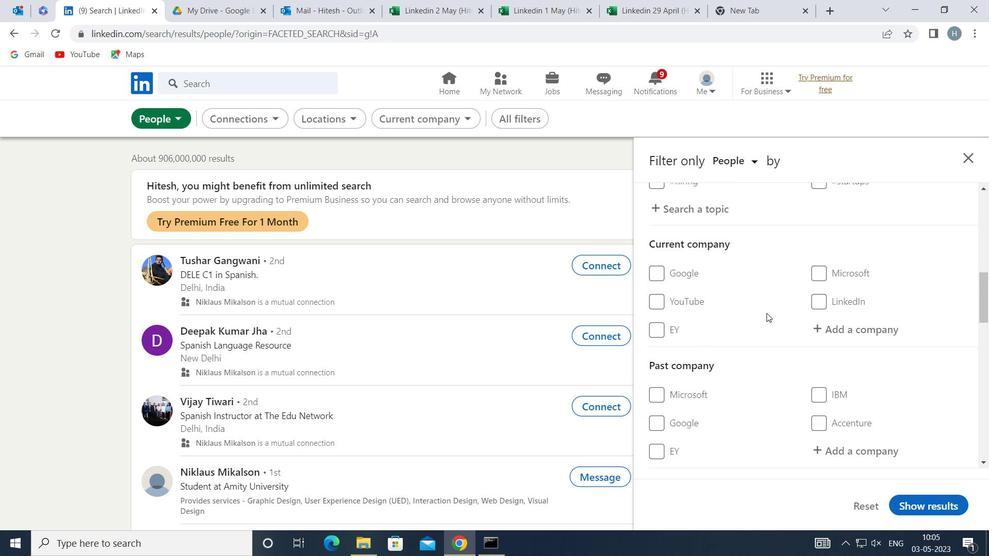 
Action: Mouse scrolled (767, 313) with delta (0, 0)
Screenshot: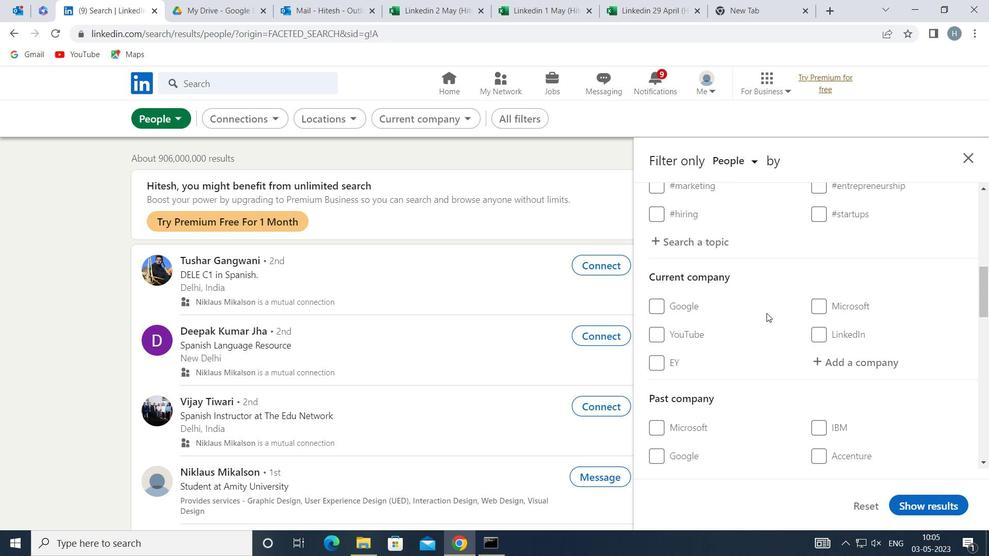 
Action: Mouse moved to (805, 337)
Screenshot: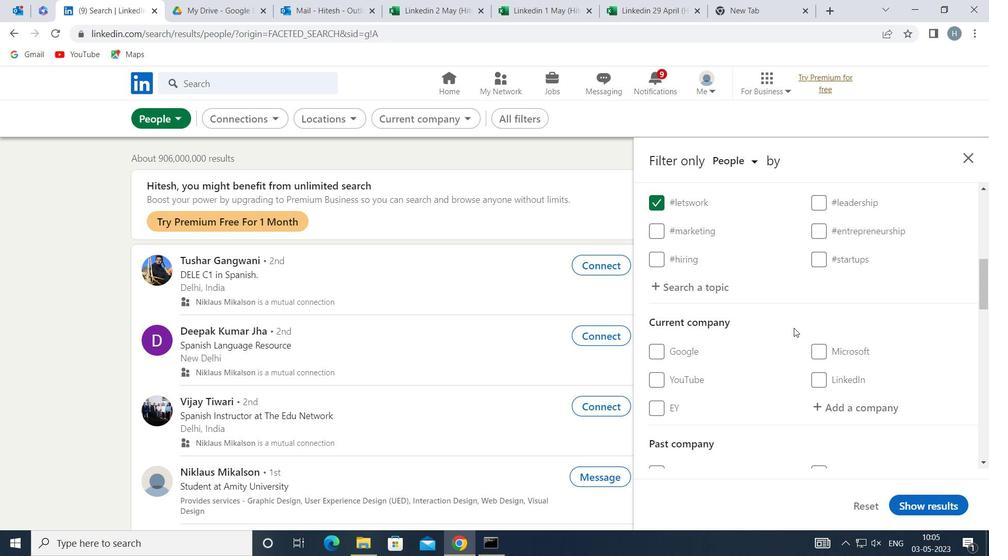 
Action: Mouse scrolled (805, 336) with delta (0, 0)
Screenshot: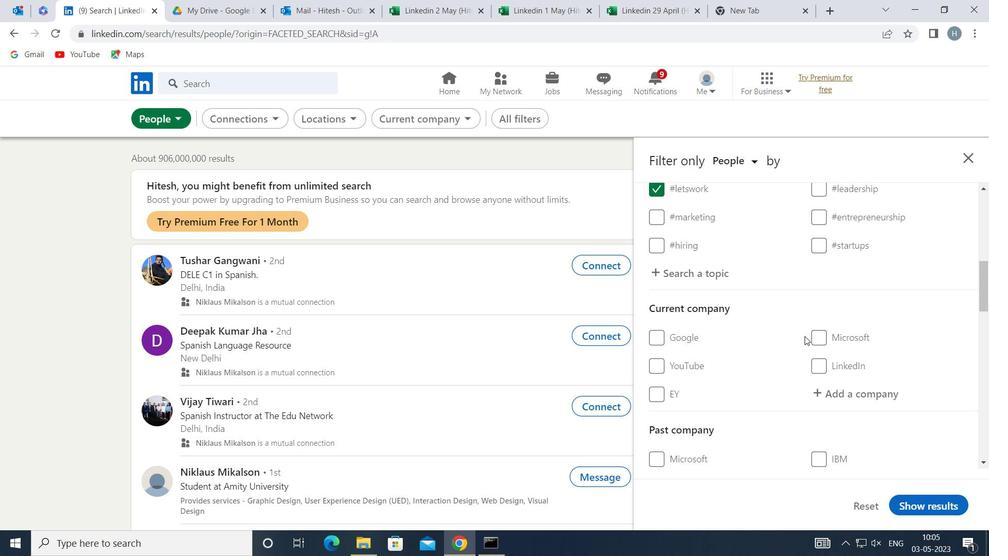 
Action: Mouse moved to (841, 328)
Screenshot: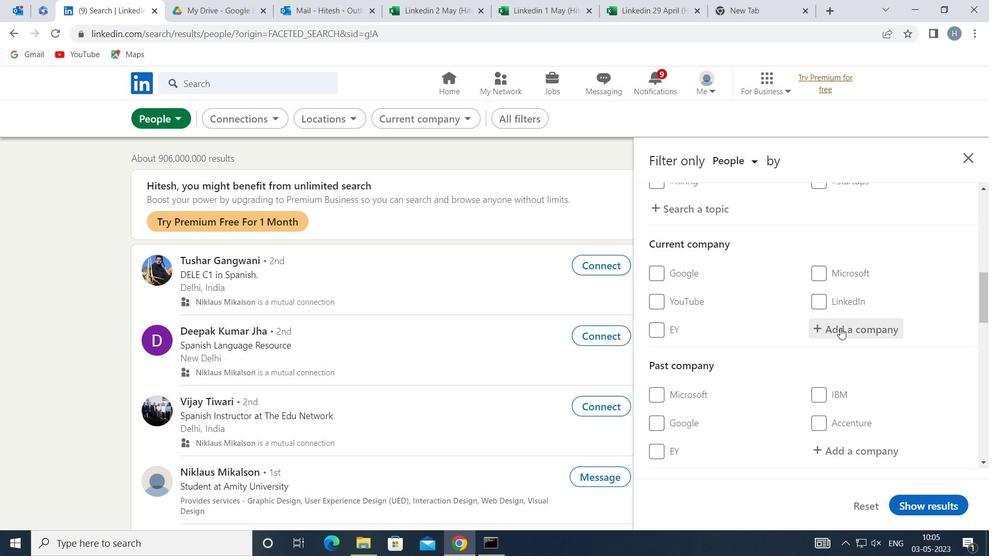 
Action: Mouse pressed left at (841, 328)
Screenshot: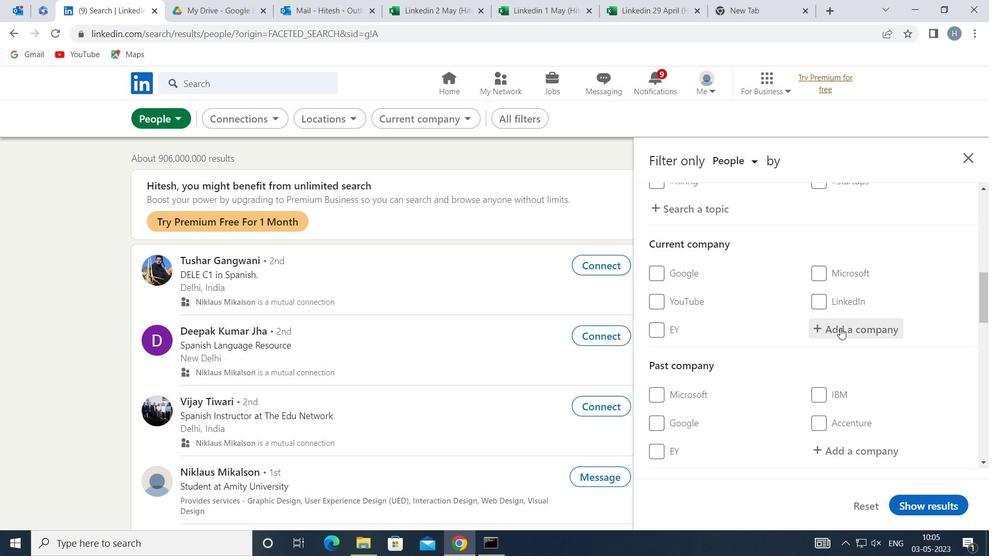 
Action: Mouse moved to (841, 327)
Screenshot: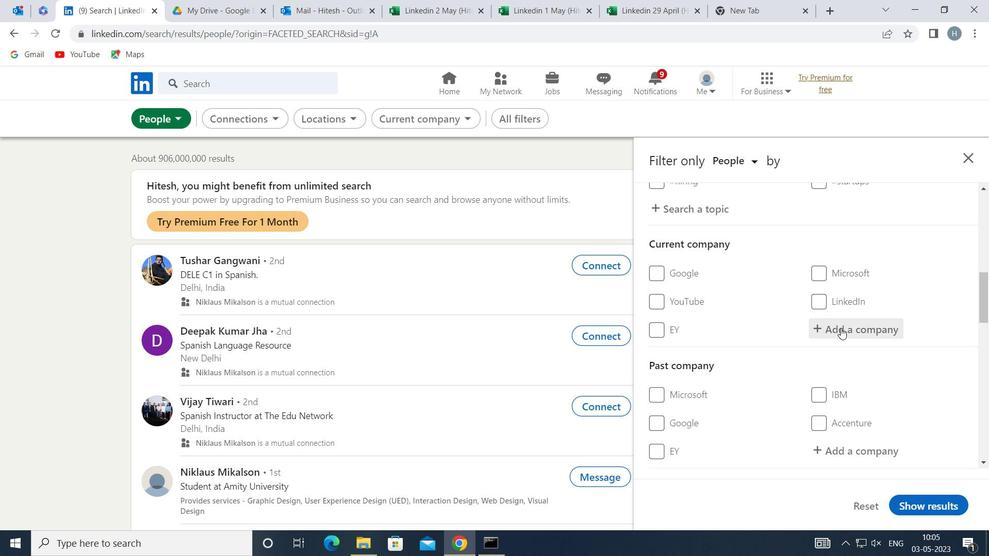 
Action: Key pressed <Key.shift>OLX
Screenshot: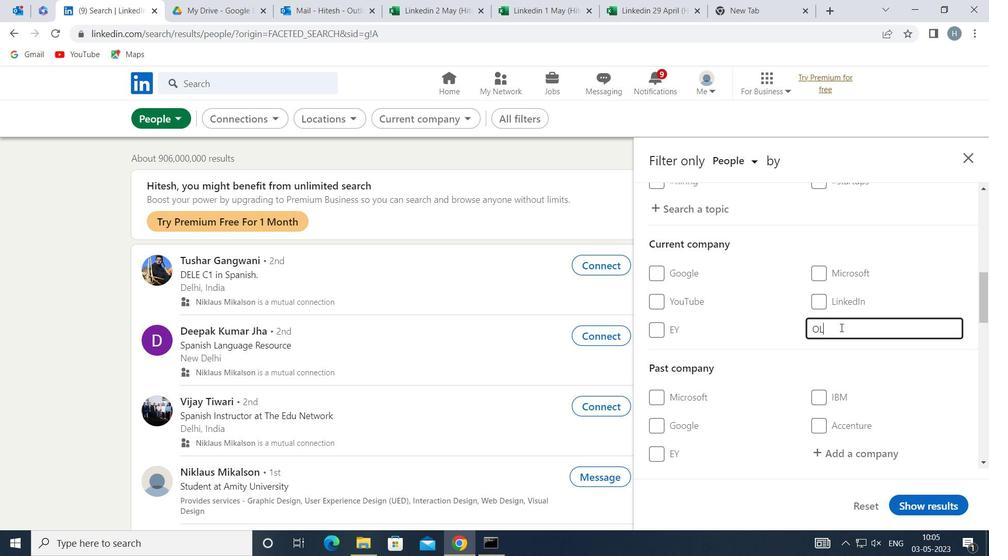 
Action: Mouse moved to (818, 347)
Screenshot: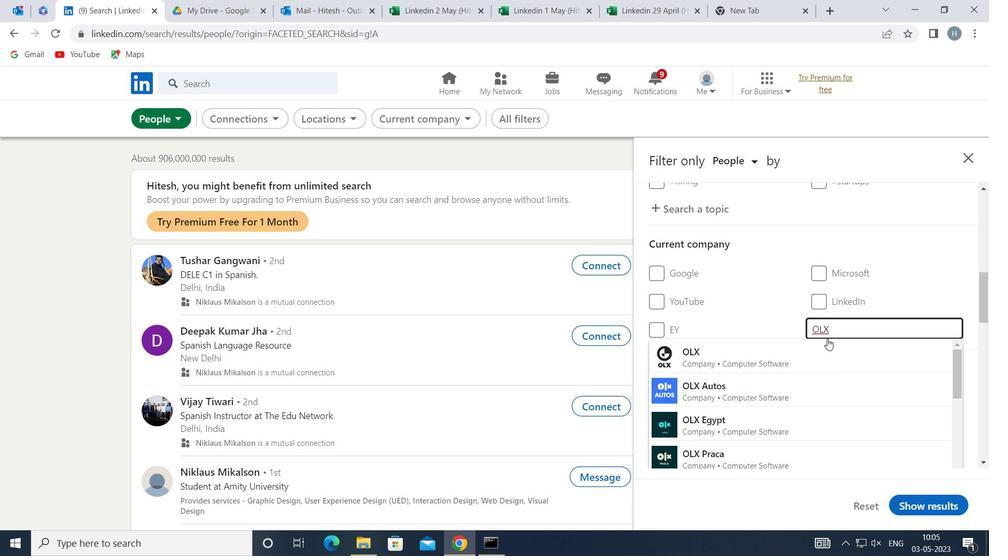 
Action: Mouse pressed left at (818, 347)
Screenshot: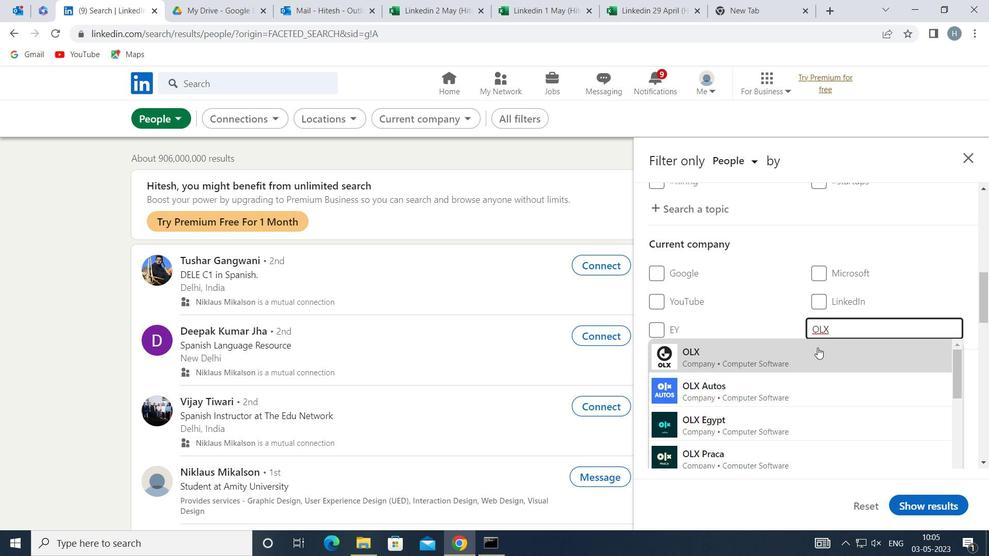
Action: Mouse moved to (790, 306)
Screenshot: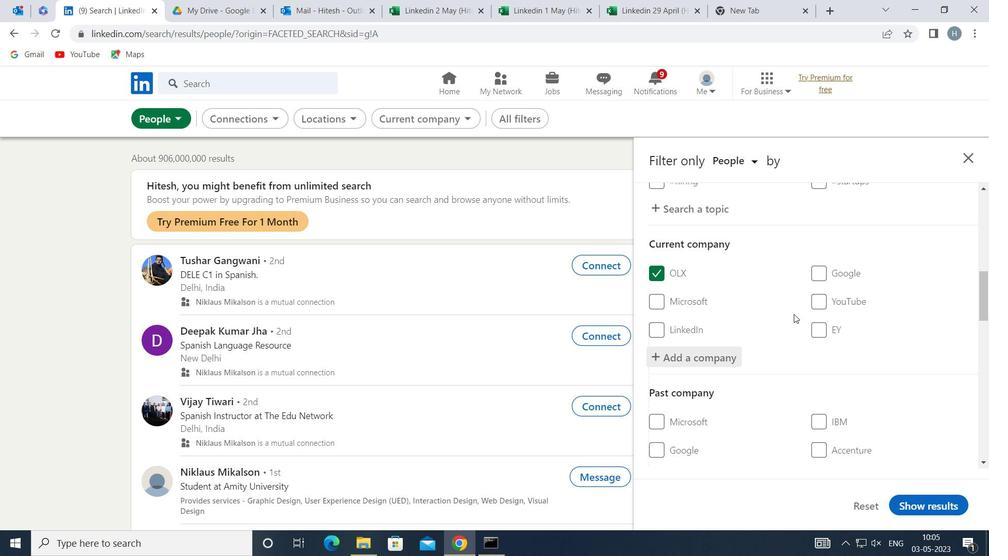 
Action: Mouse scrolled (790, 306) with delta (0, 0)
Screenshot: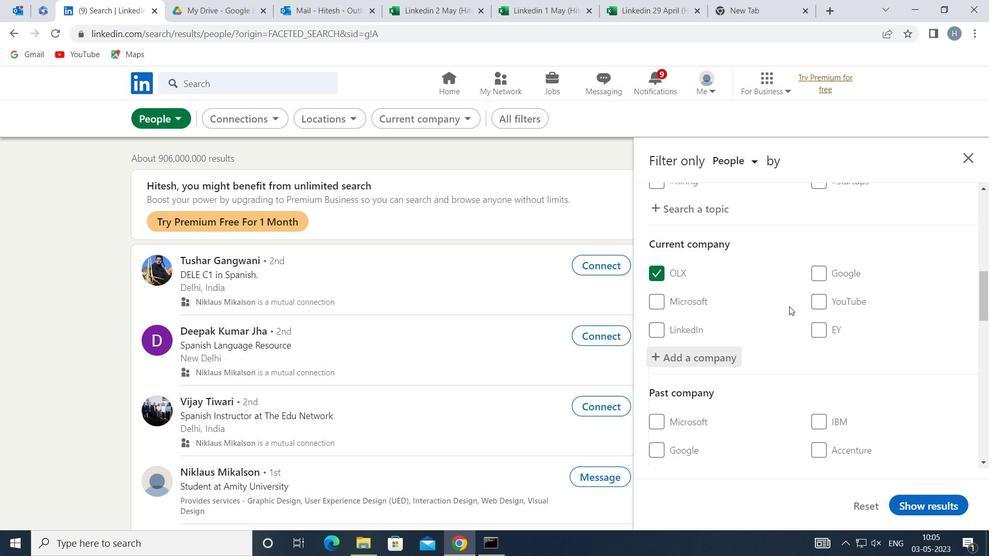 
Action: Mouse scrolled (790, 306) with delta (0, 0)
Screenshot: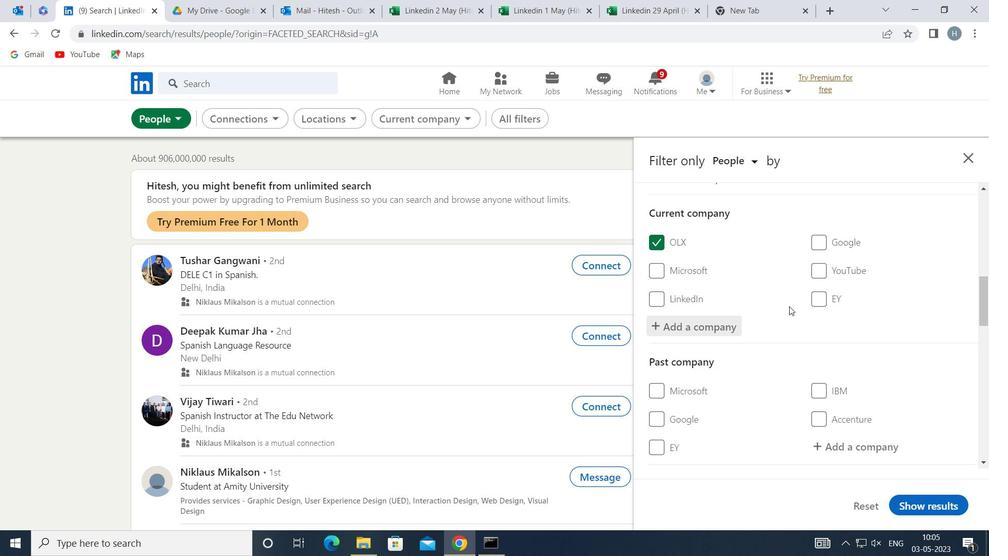 
Action: Mouse scrolled (790, 306) with delta (0, 0)
Screenshot: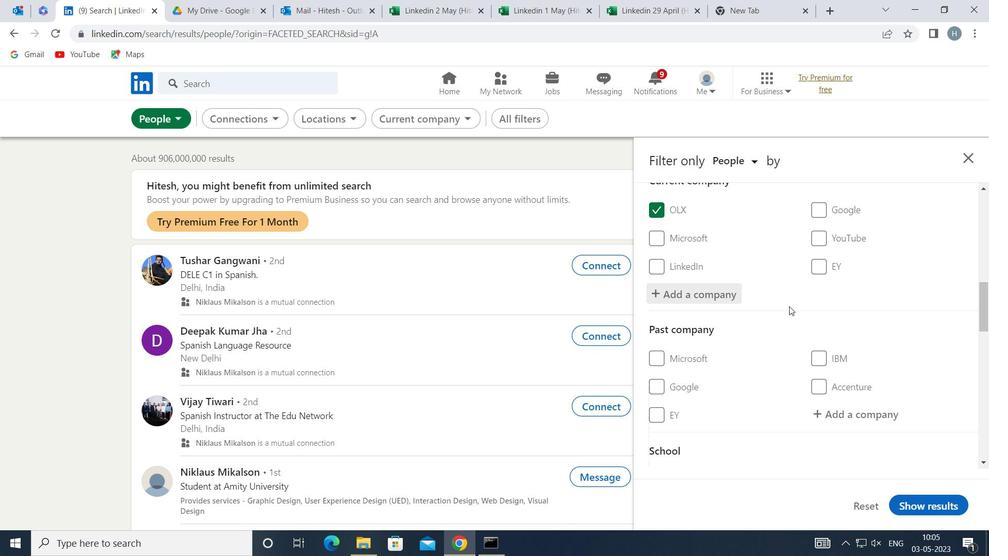 
Action: Mouse scrolled (790, 306) with delta (0, 0)
Screenshot: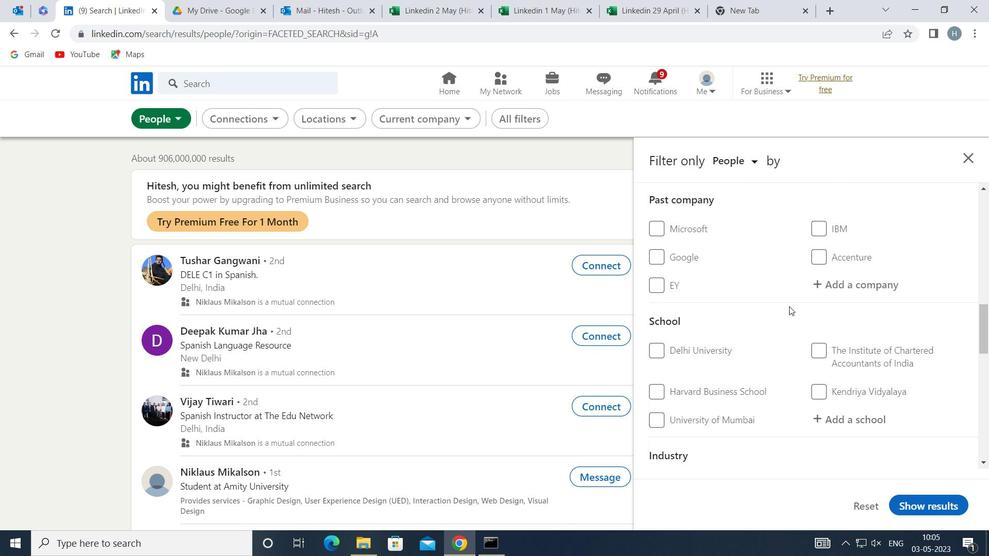 
Action: Mouse moved to (854, 347)
Screenshot: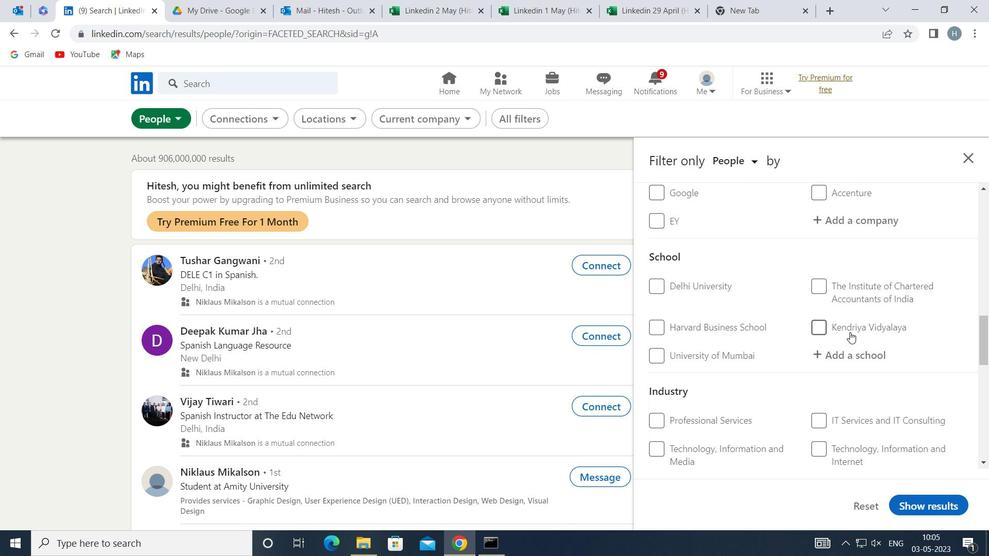 
Action: Mouse pressed left at (854, 347)
Screenshot: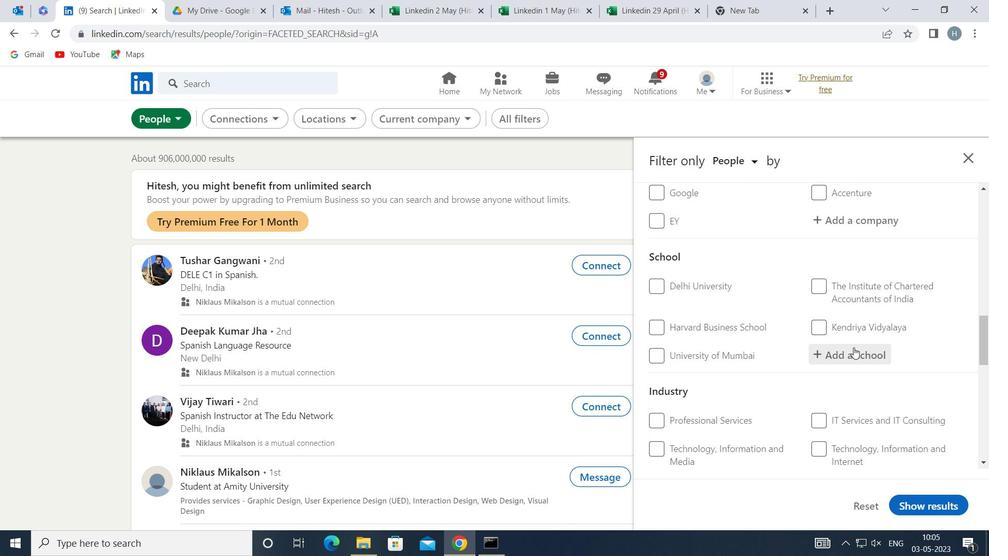 
Action: Mouse moved to (843, 345)
Screenshot: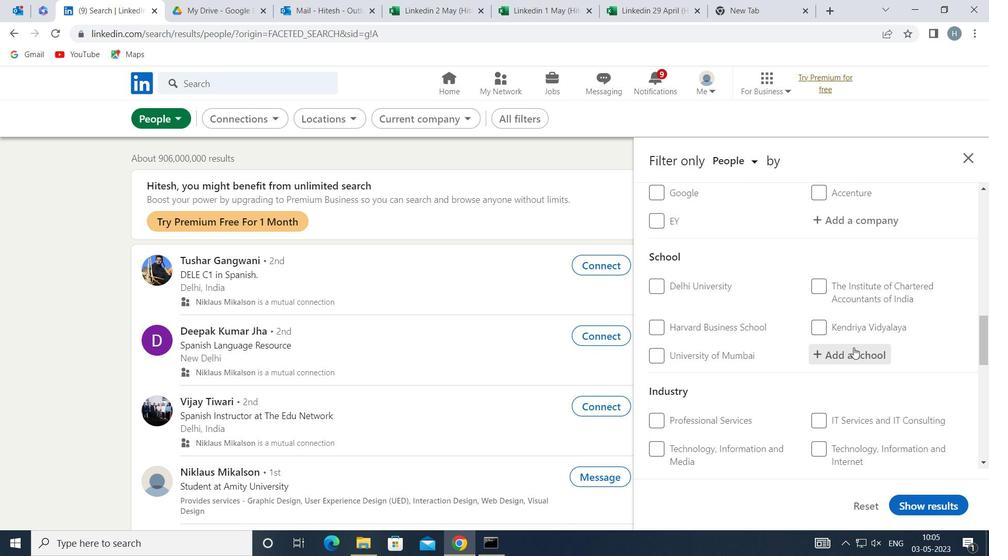 
Action: Key pressed <Key.shift>TERI<Key.space>SCHOOL<Key.space>
Screenshot: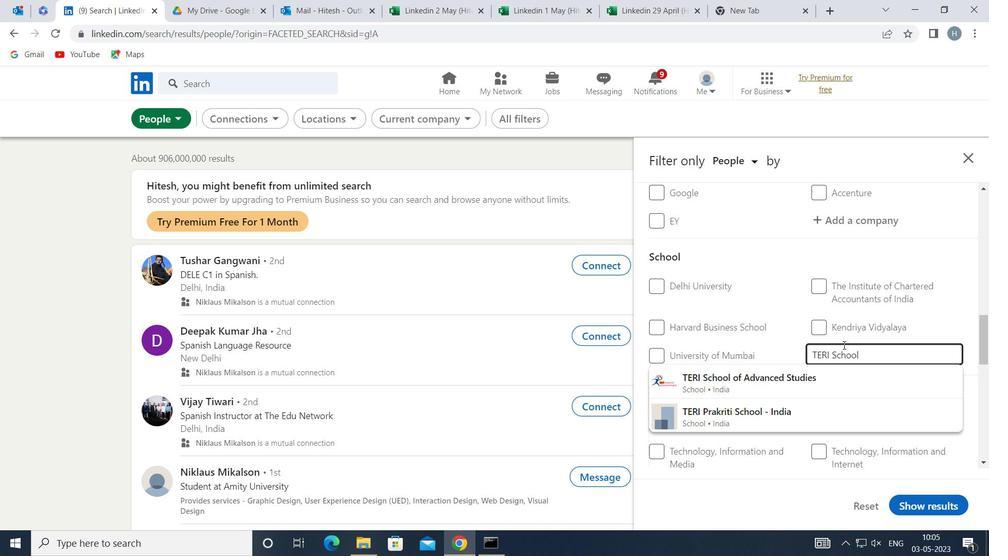 
Action: Mouse moved to (814, 379)
Screenshot: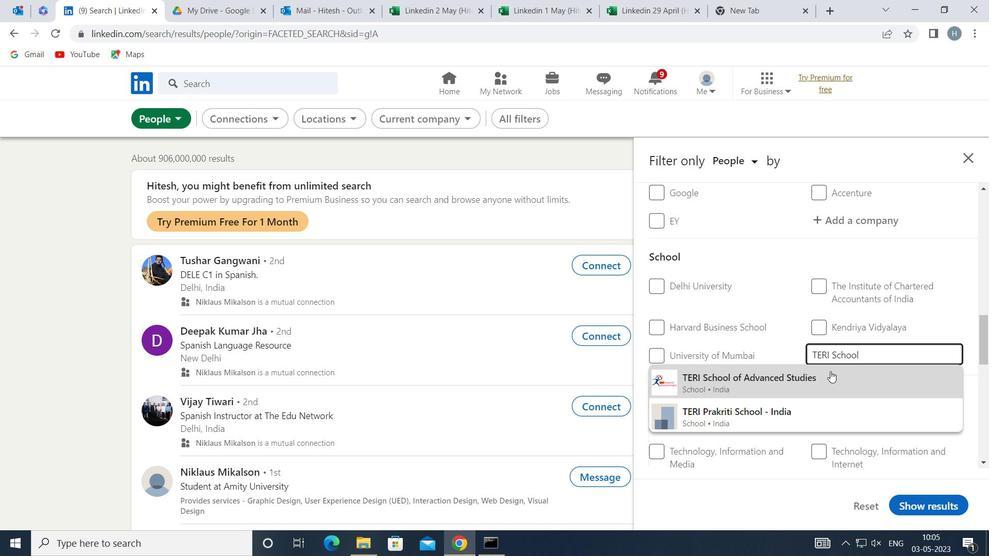 
Action: Mouse pressed left at (814, 379)
Screenshot: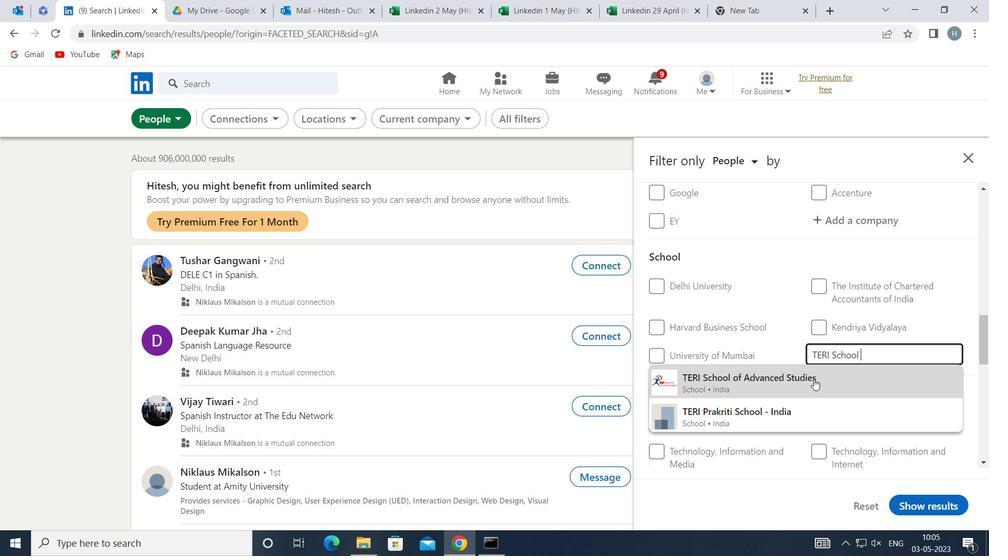 
Action: Mouse moved to (772, 335)
Screenshot: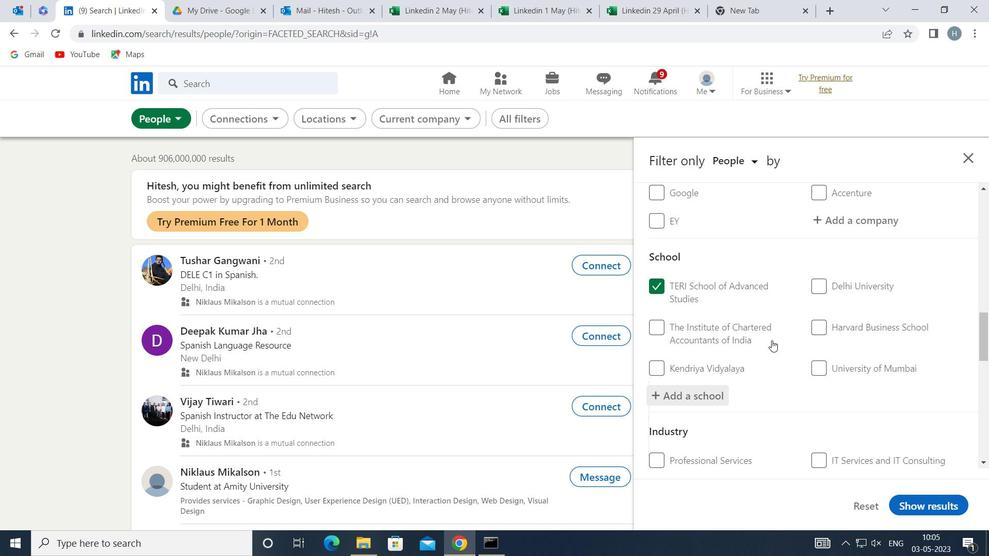 
Action: Mouse scrolled (772, 335) with delta (0, 0)
Screenshot: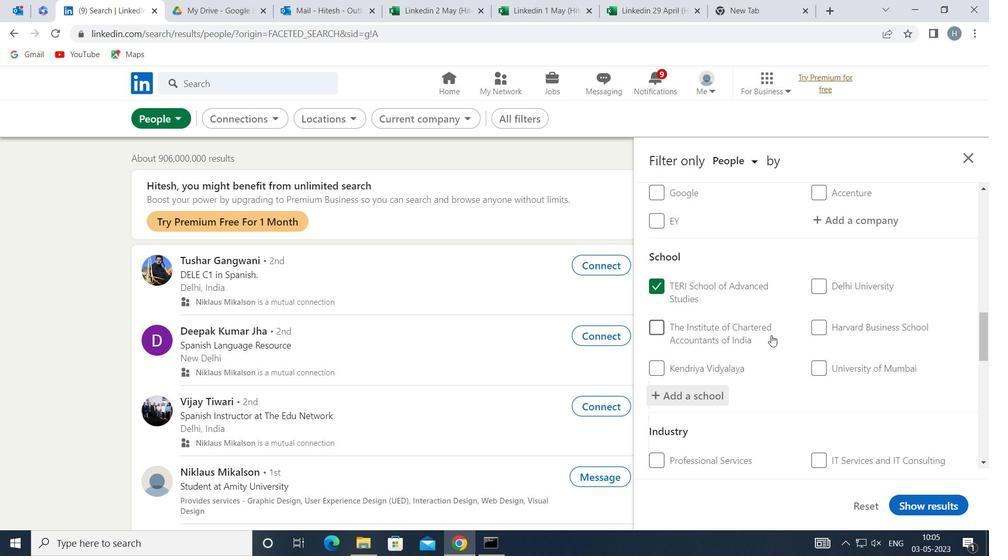 
Action: Mouse scrolled (772, 335) with delta (0, 0)
Screenshot: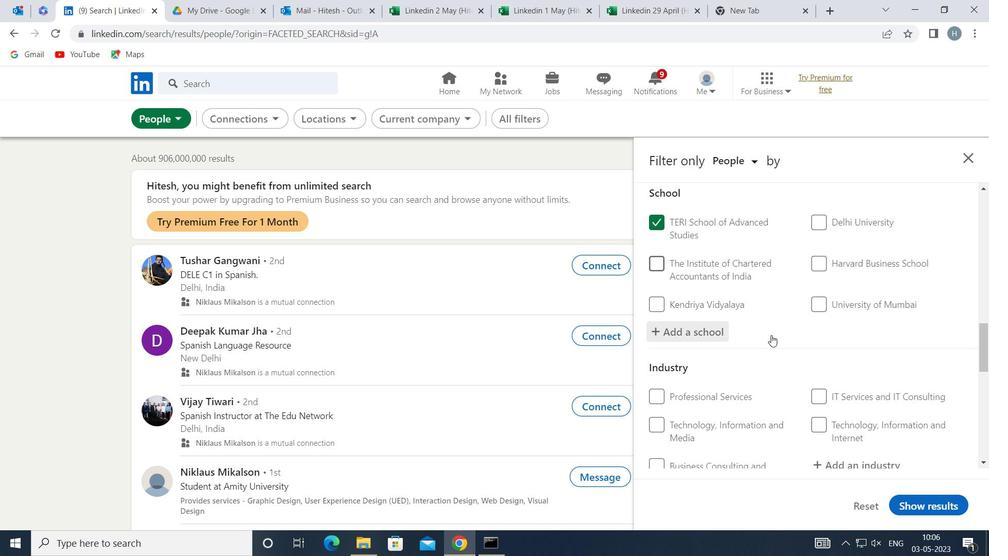 
Action: Mouse scrolled (772, 335) with delta (0, 0)
Screenshot: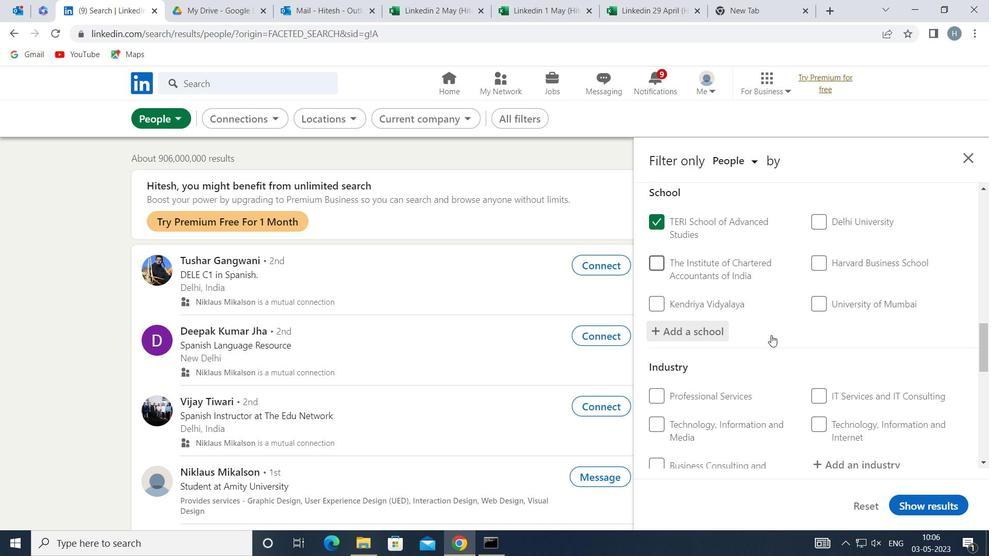 
Action: Mouse scrolled (772, 335) with delta (0, 0)
Screenshot: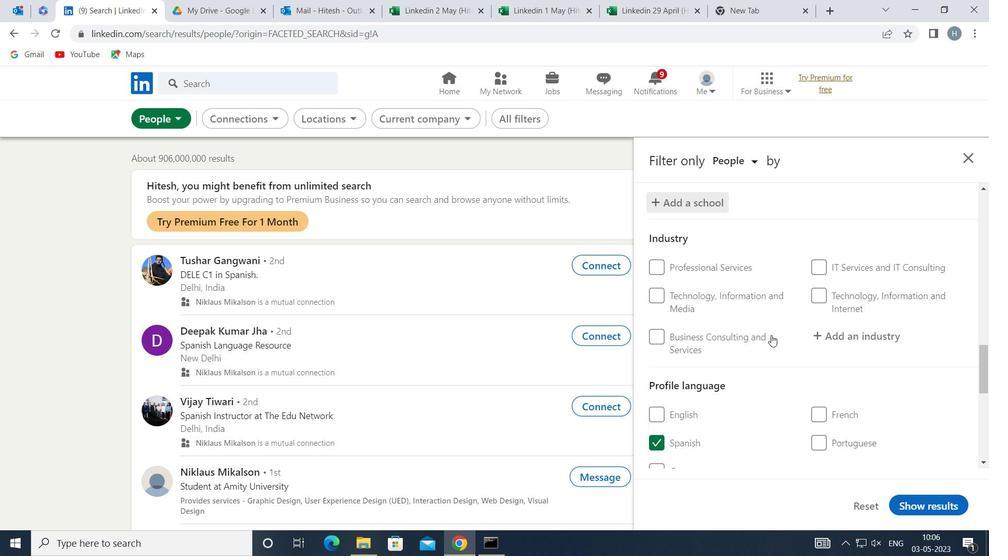 
Action: Mouse moved to (874, 269)
Screenshot: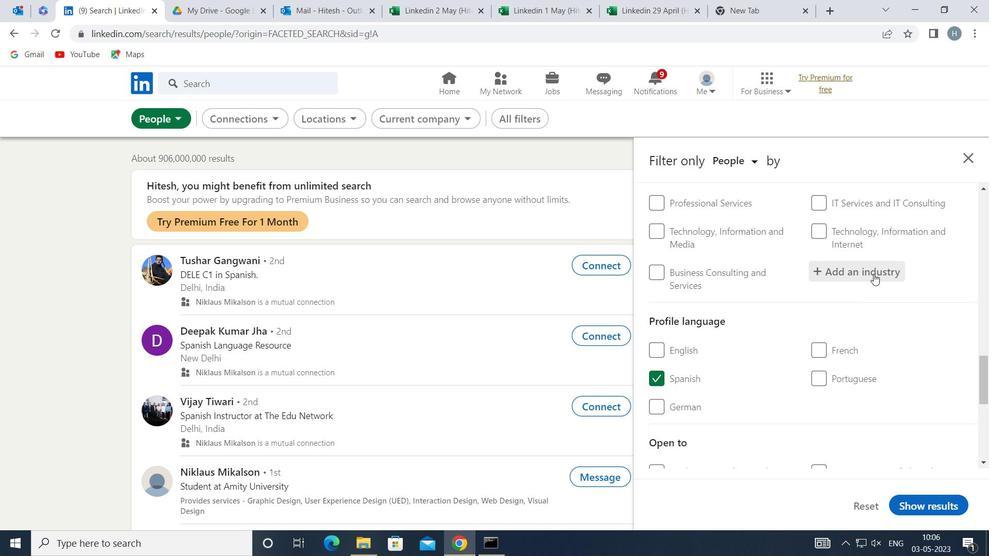 
Action: Mouse pressed left at (874, 269)
Screenshot: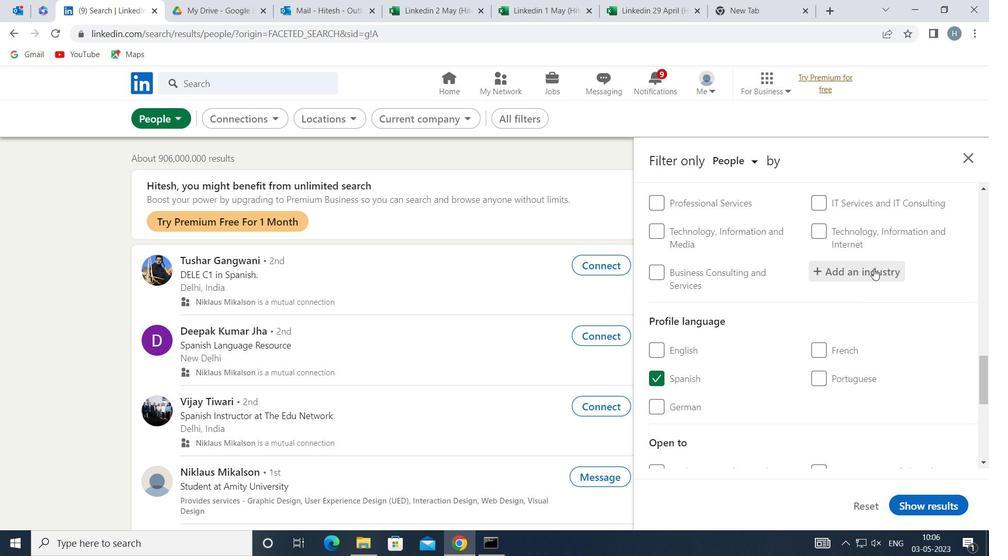 
Action: Key pressed <Key.shift>SOFTWARE<Key.space><Key.shift>DDE<Key.backspace><Key.backspace><Key.backspace><Key.shift>DEVELO
Screenshot: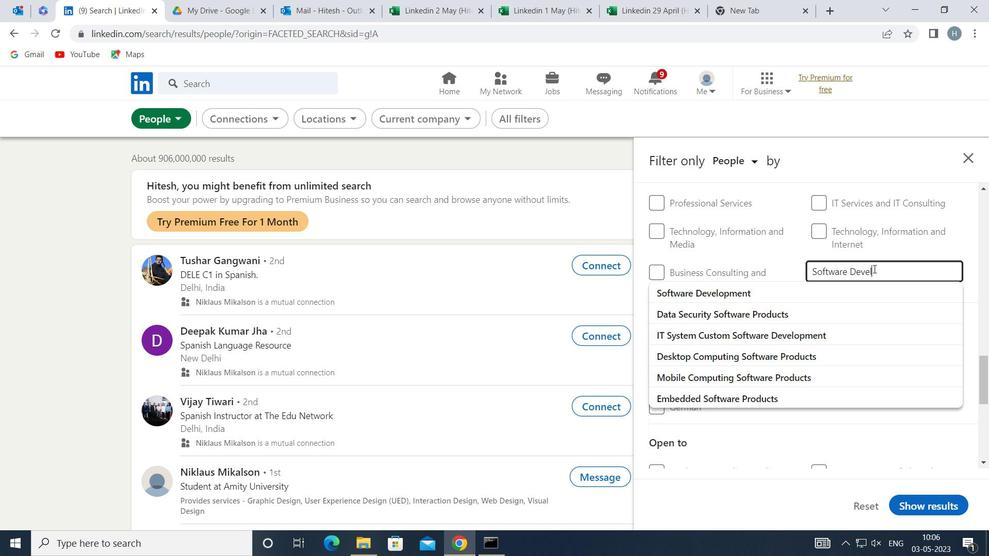 
Action: Mouse moved to (839, 293)
Screenshot: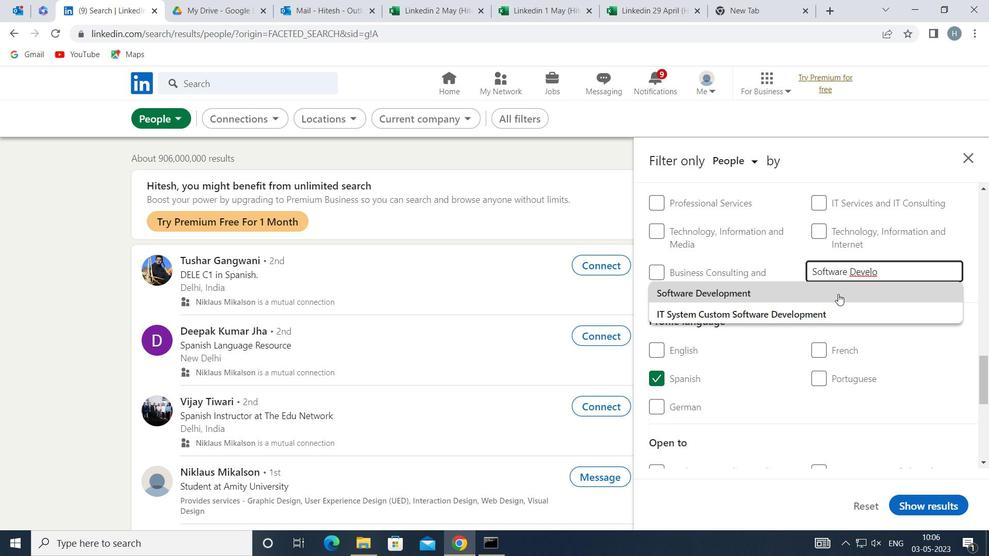 
Action: Mouse pressed left at (839, 293)
Screenshot: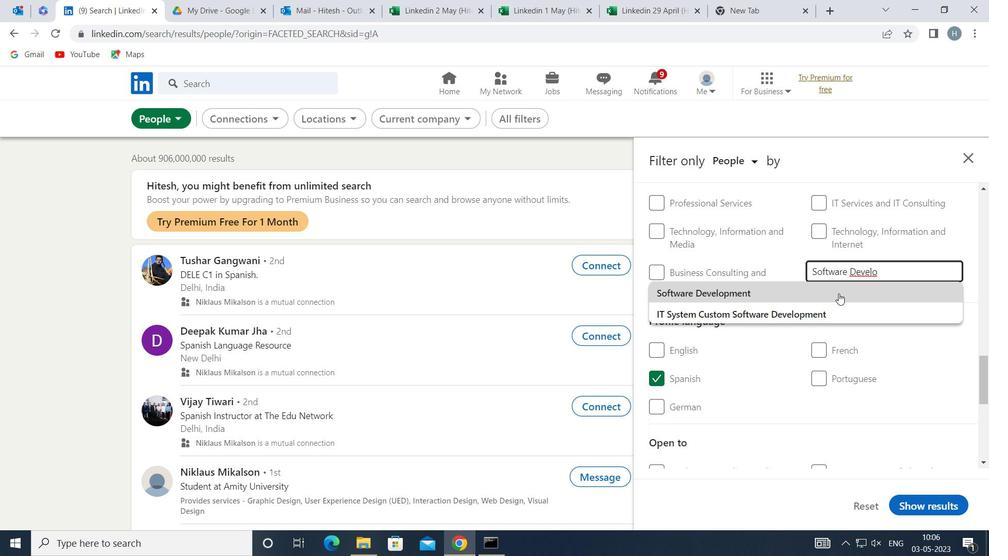 
Action: Mouse moved to (810, 303)
Screenshot: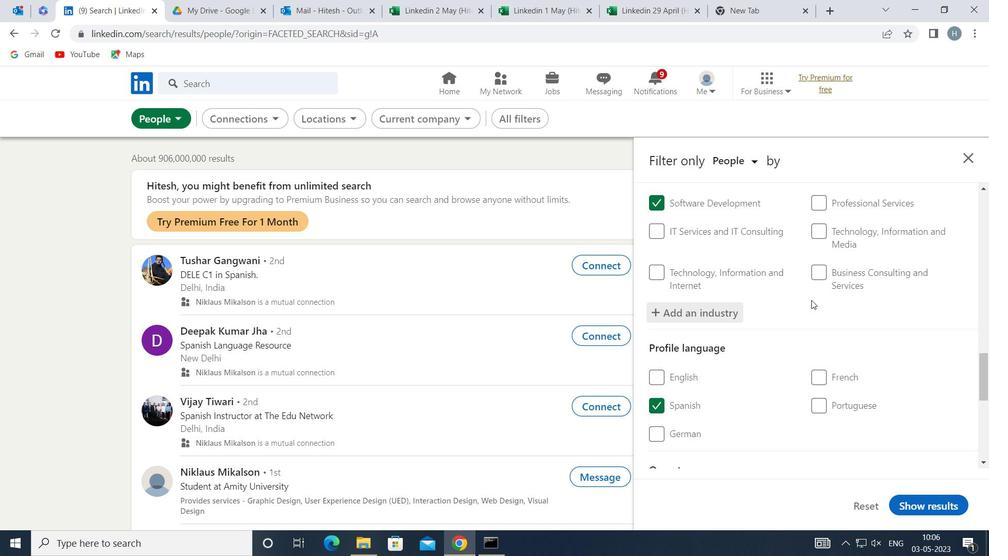 
Action: Mouse scrolled (810, 303) with delta (0, 0)
Screenshot: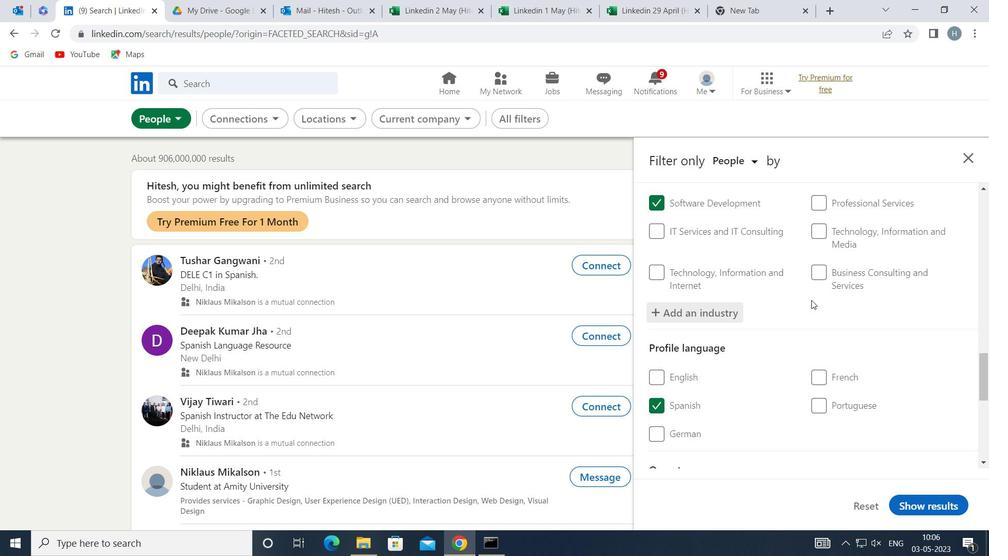 
Action: Mouse moved to (807, 308)
Screenshot: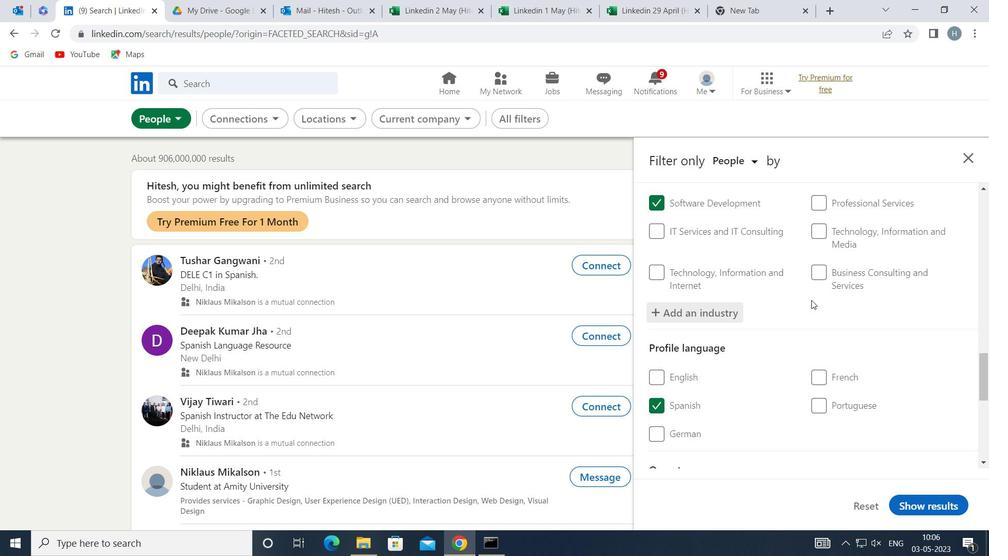 
Action: Mouse scrolled (807, 307) with delta (0, 0)
Screenshot: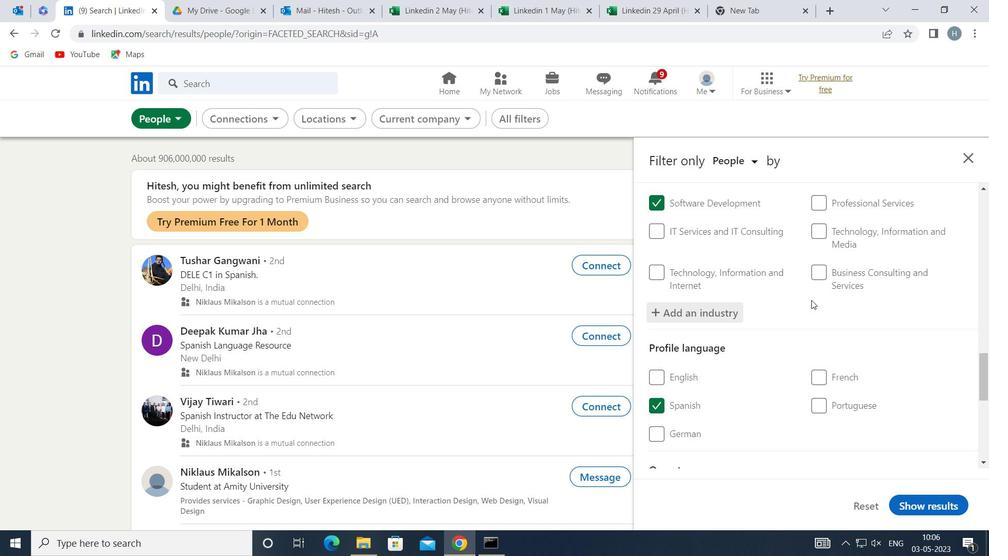 
Action: Mouse moved to (807, 308)
Screenshot: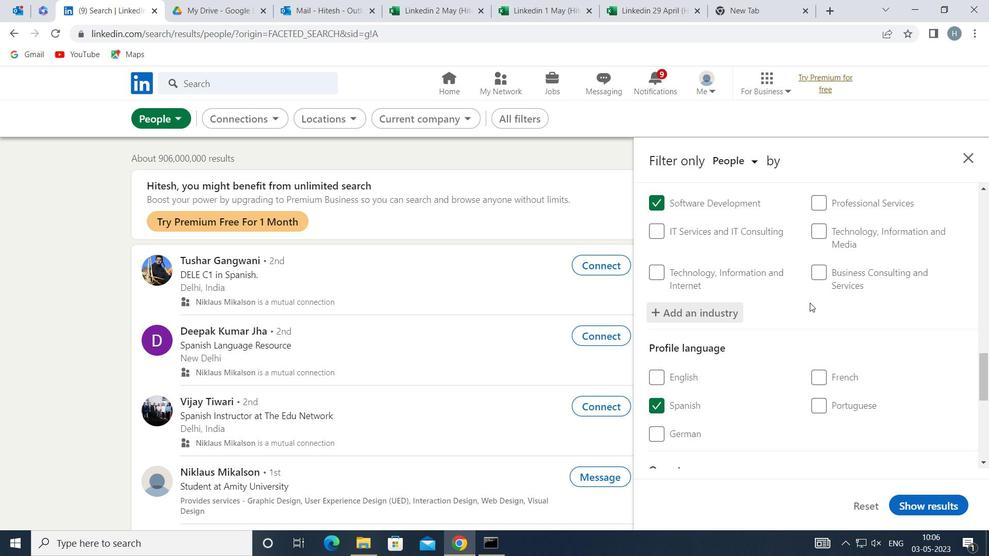 
Action: Mouse scrolled (807, 308) with delta (0, 0)
Screenshot: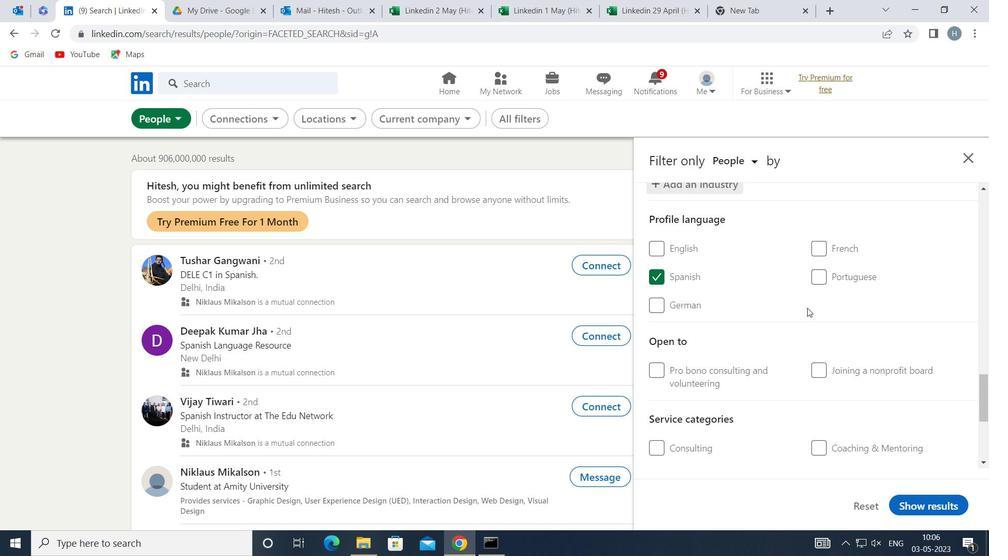 
Action: Mouse scrolled (807, 308) with delta (0, 0)
Screenshot: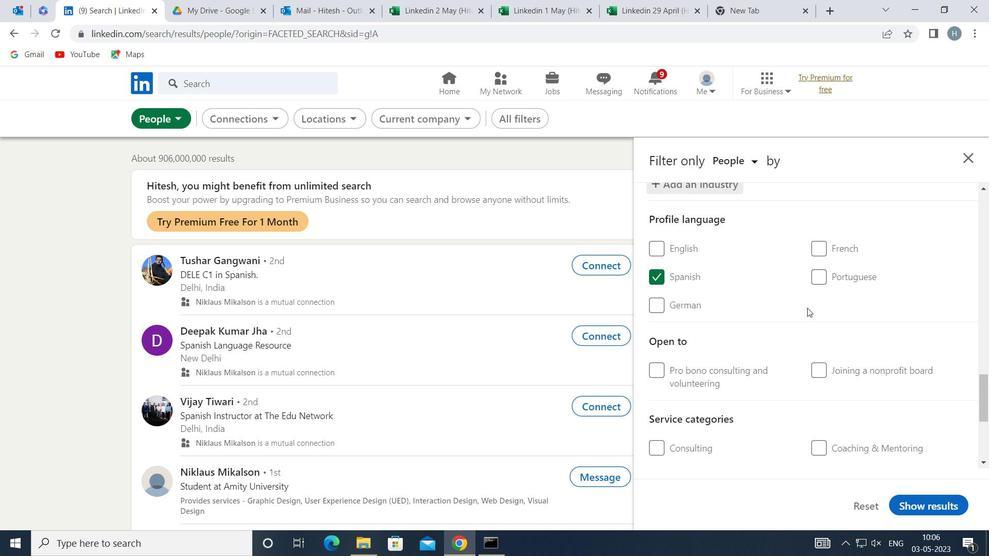 
Action: Mouse scrolled (807, 308) with delta (0, 0)
Screenshot: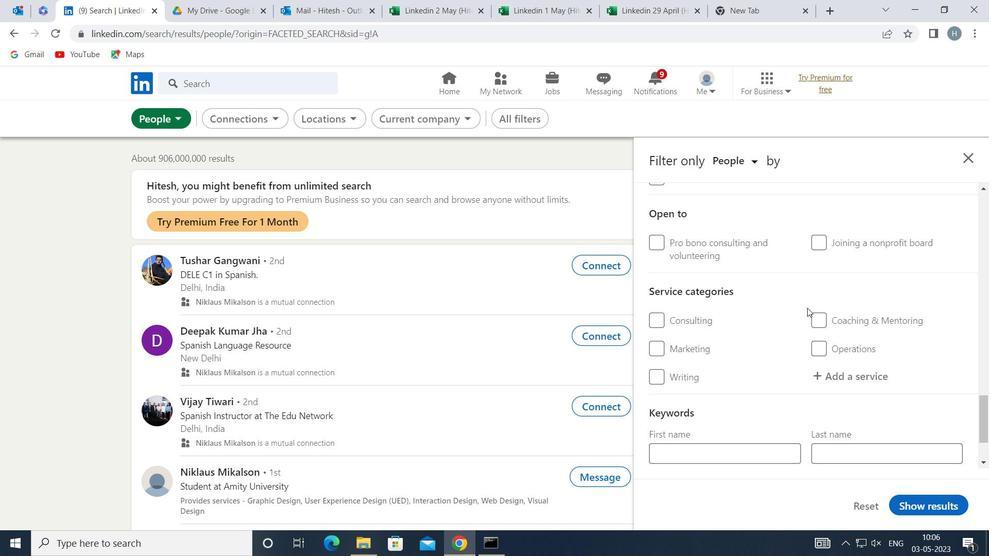 
Action: Mouse moved to (856, 305)
Screenshot: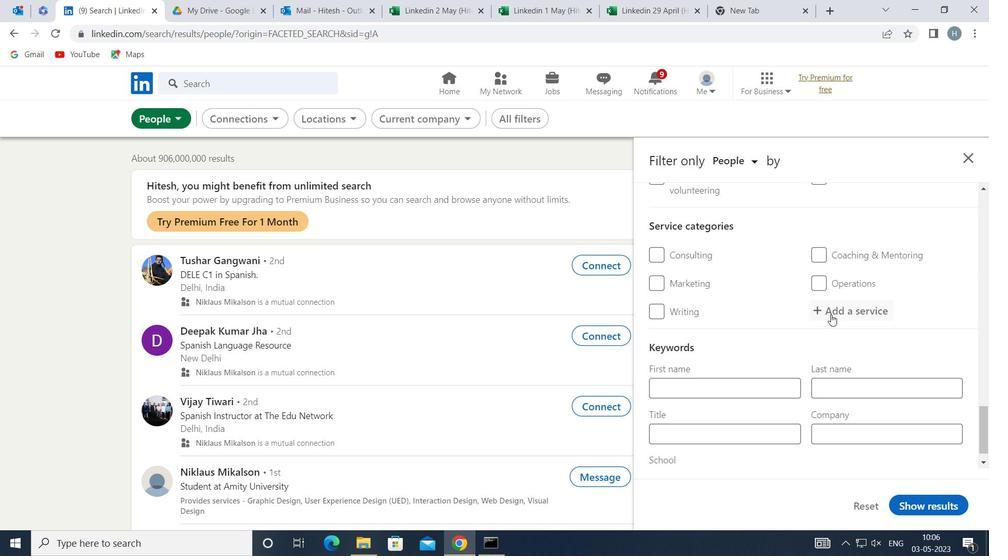
Action: Mouse pressed left at (856, 305)
Screenshot: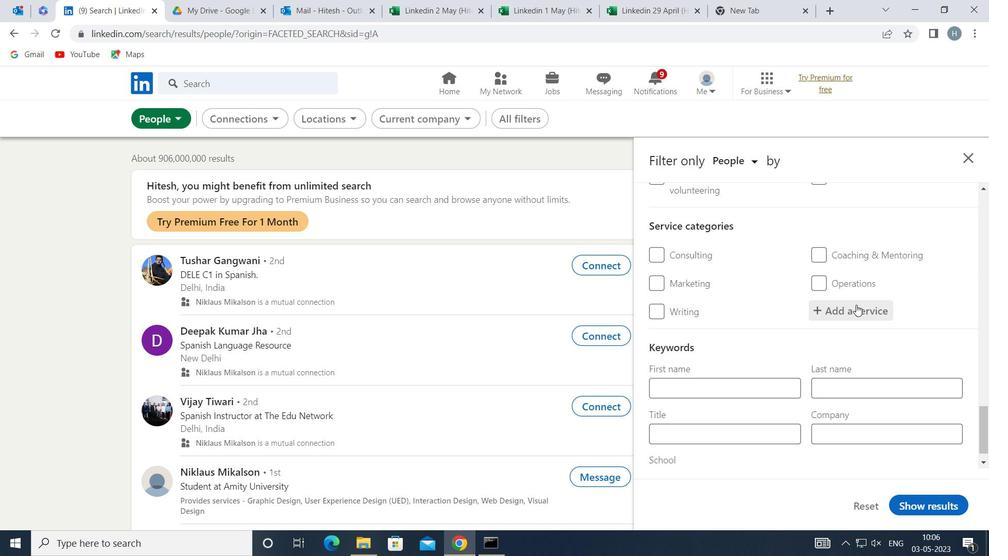 
Action: Key pressed <Key.shift><Key.shift><Key.shift><Key.shift><Key.shift><Key.shift><Key.shift><Key.shift><Key.shift><Key.shift><Key.shift><Key.shift><Key.shift>EDITING
Screenshot: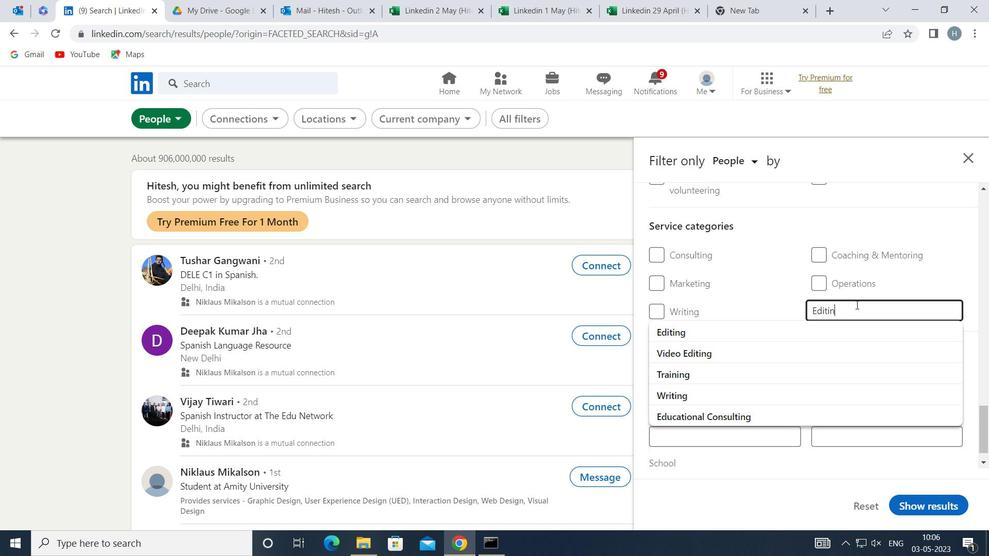 
Action: Mouse moved to (792, 326)
Screenshot: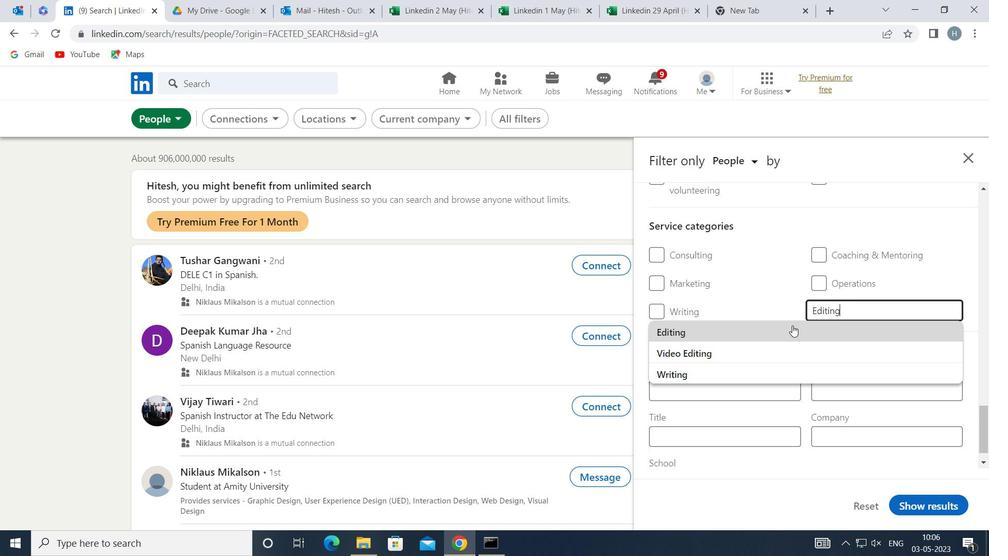 
Action: Mouse pressed left at (792, 326)
Screenshot: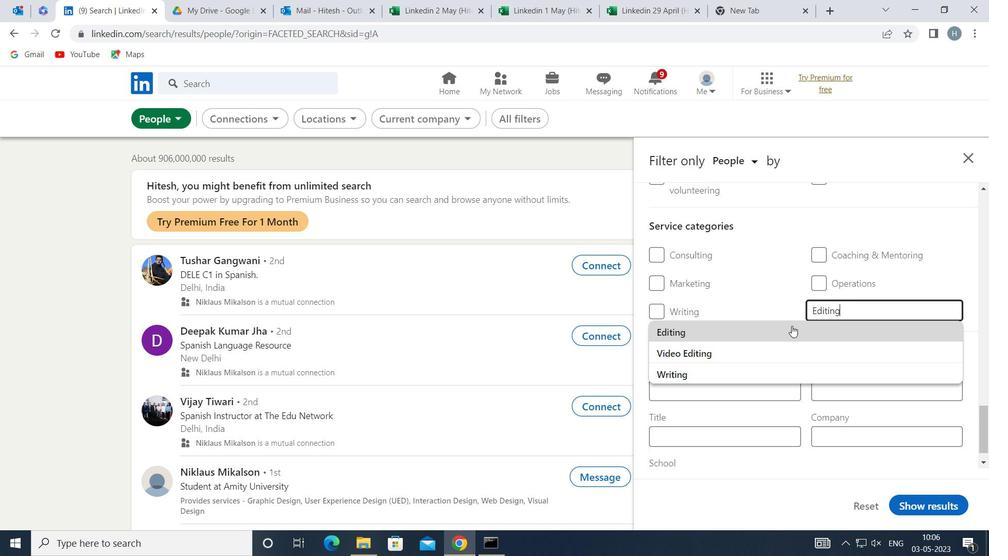 
Action: Mouse moved to (786, 336)
Screenshot: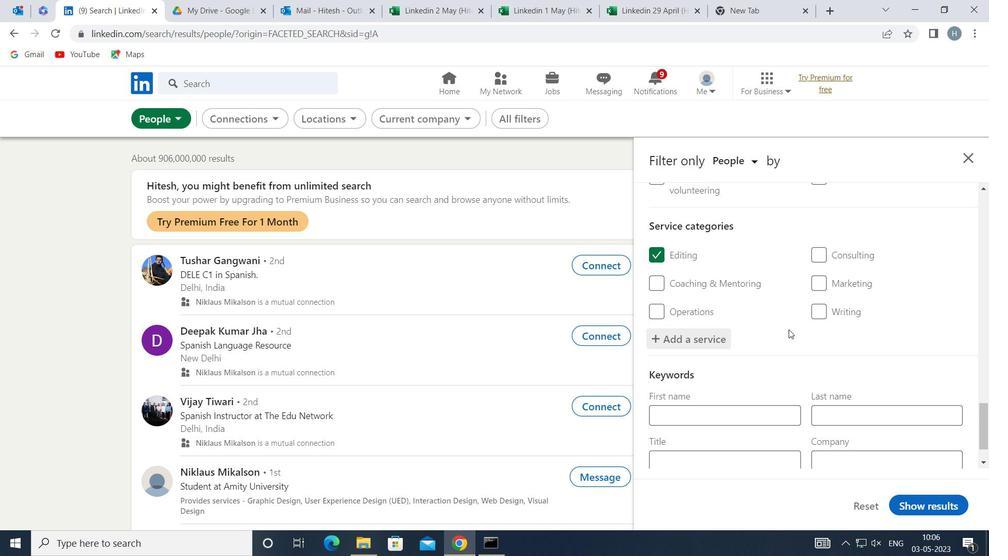
Action: Mouse scrolled (786, 335) with delta (0, 0)
Screenshot: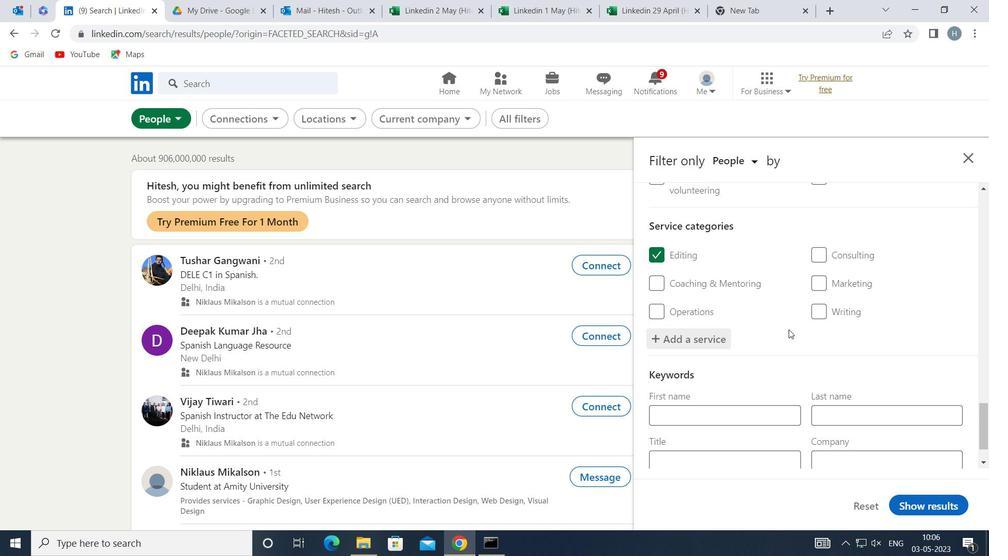 
Action: Mouse moved to (781, 344)
Screenshot: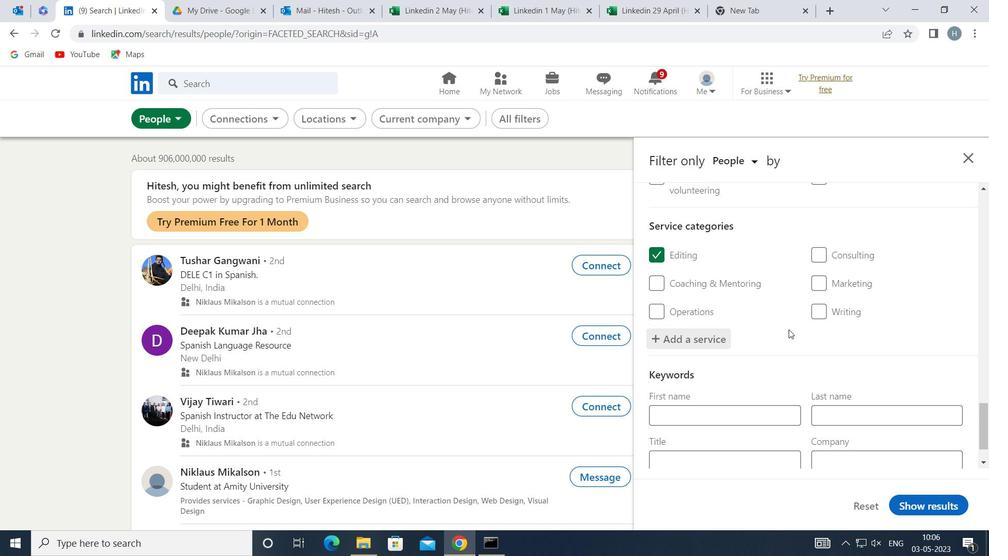 
Action: Mouse scrolled (781, 343) with delta (0, 0)
Screenshot: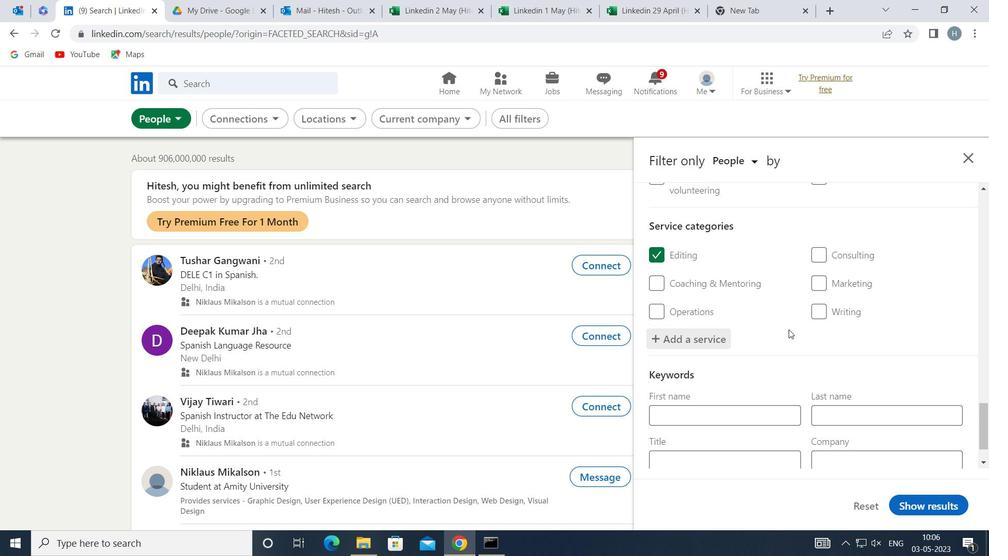 
Action: Mouse moved to (779, 348)
Screenshot: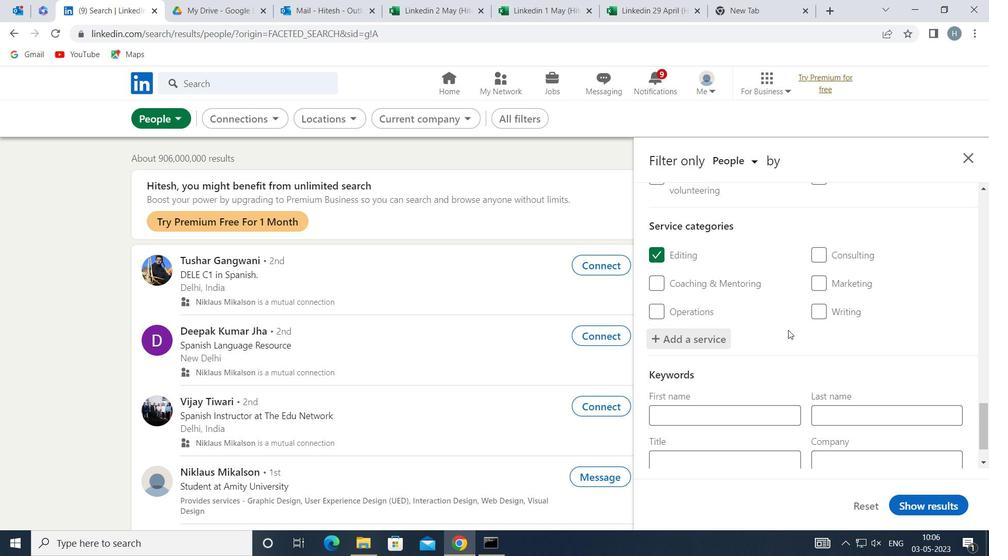 
Action: Mouse scrolled (779, 347) with delta (0, 0)
Screenshot: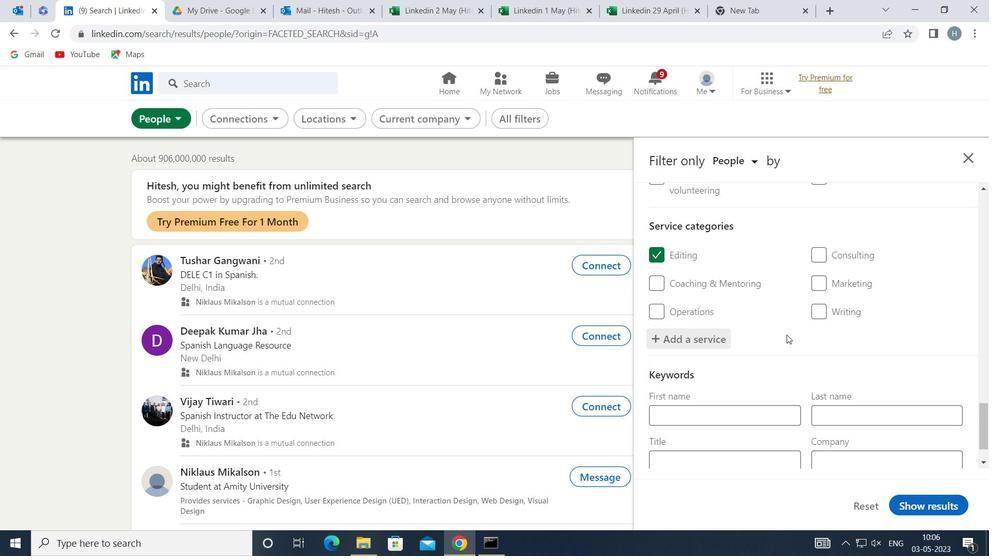 
Action: Mouse moved to (779, 349)
Screenshot: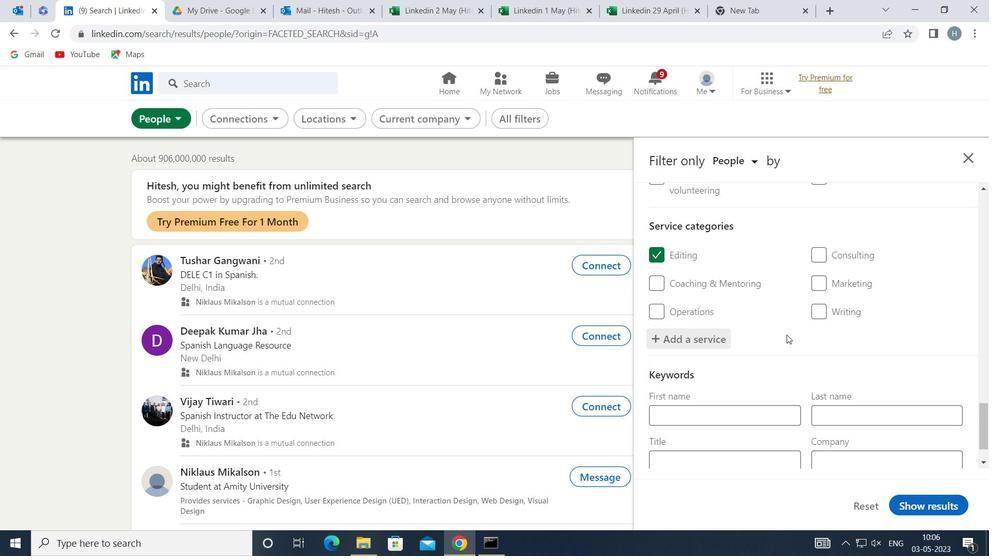 
Action: Mouse scrolled (779, 348) with delta (0, 0)
Screenshot: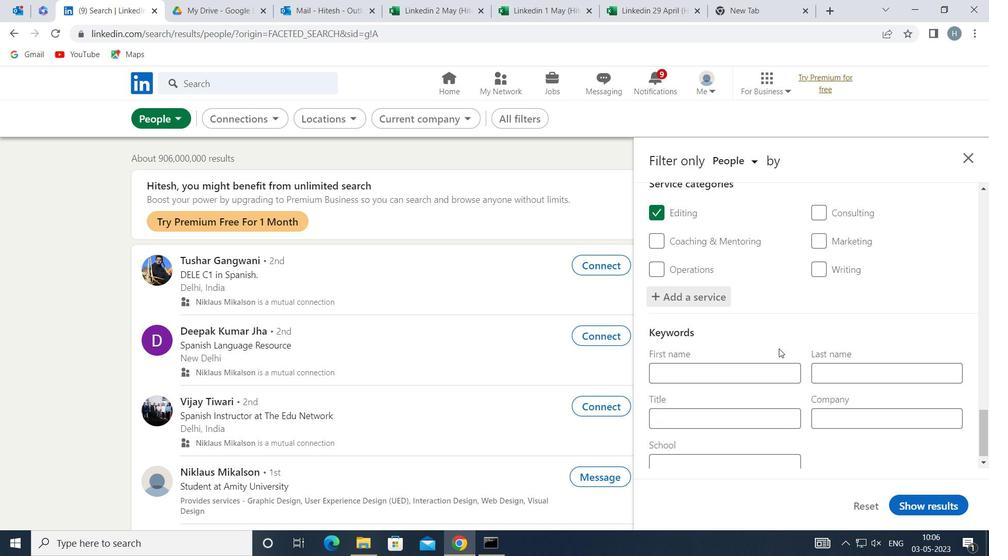 
Action: Mouse scrolled (779, 348) with delta (0, 0)
Screenshot: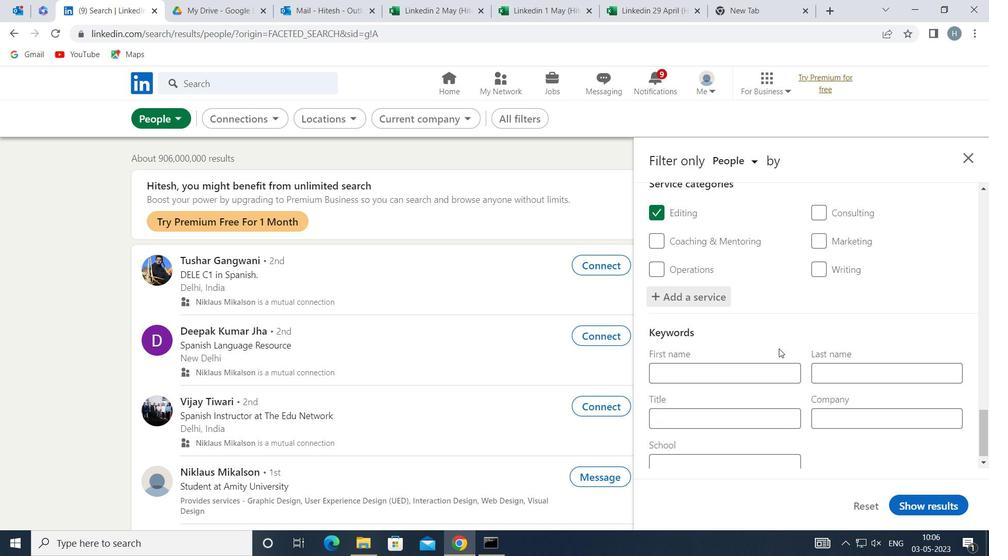 
Action: Mouse scrolled (779, 348) with delta (0, 0)
Screenshot: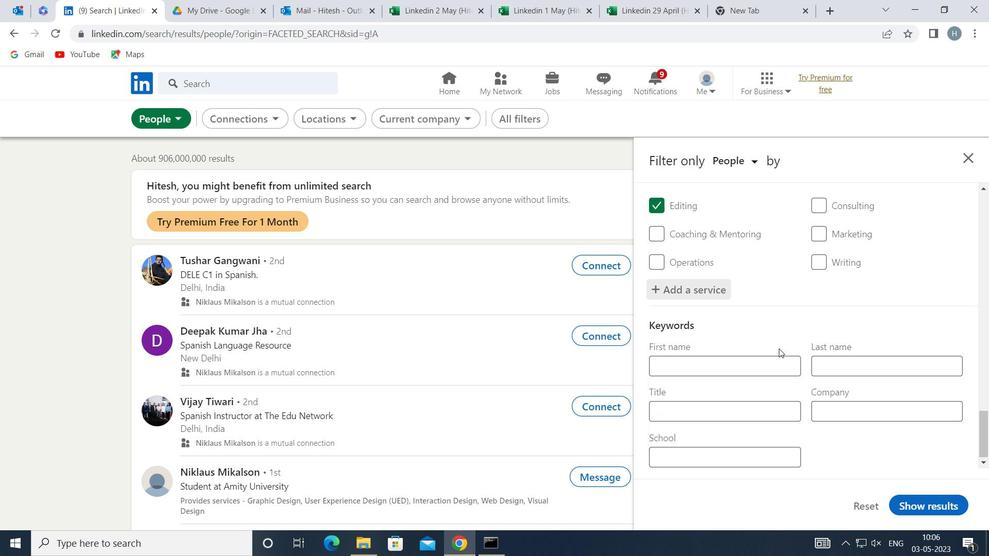 
Action: Mouse moved to (778, 409)
Screenshot: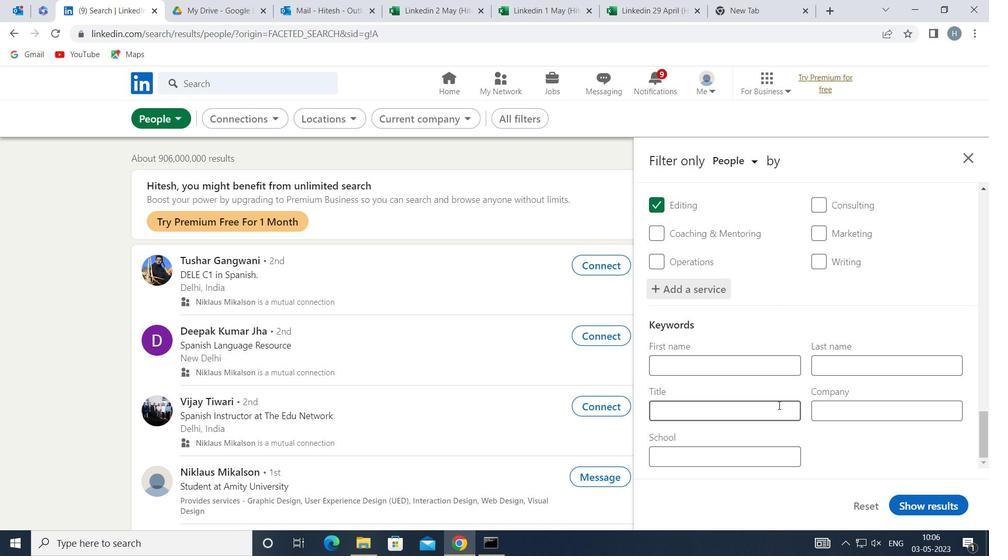 
Action: Mouse pressed left at (778, 409)
Screenshot: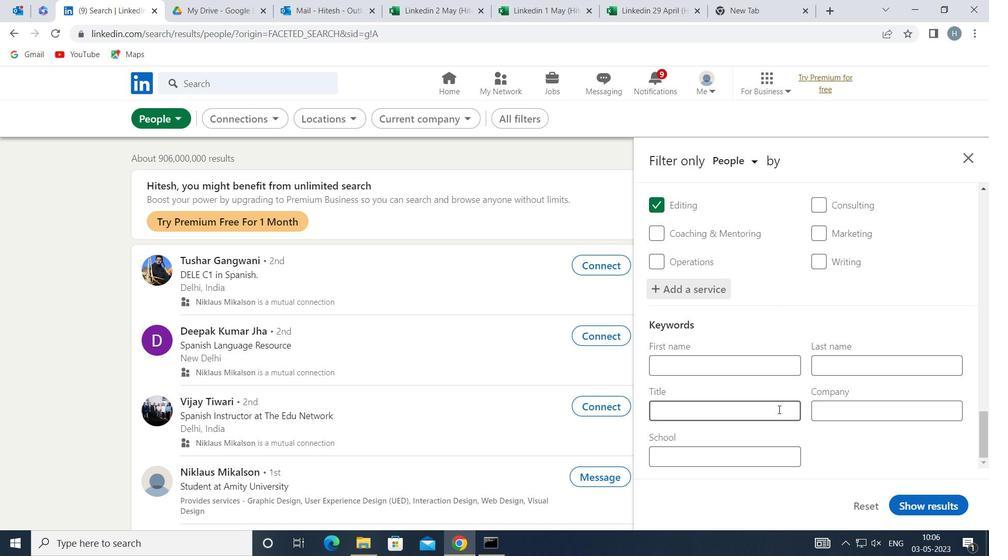 
Action: Mouse moved to (778, 409)
Screenshot: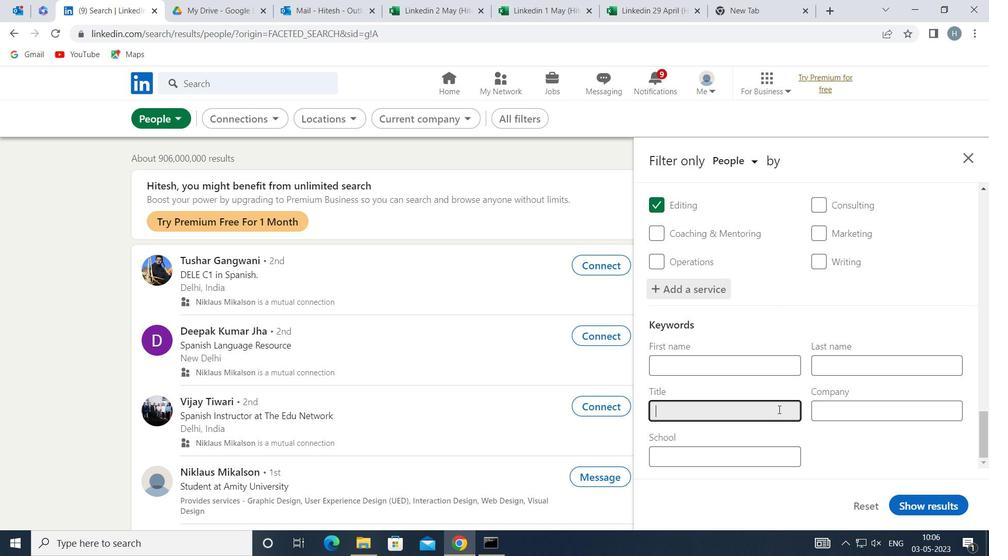 
Action: Key pressed <Key.shift>CONTROLLER
Screenshot: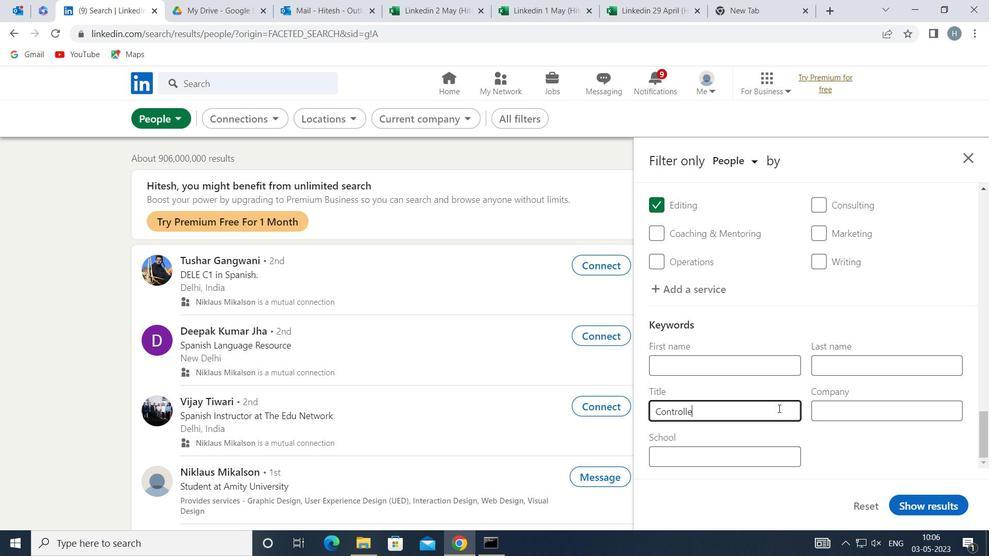 
Action: Mouse moved to (937, 500)
Screenshot: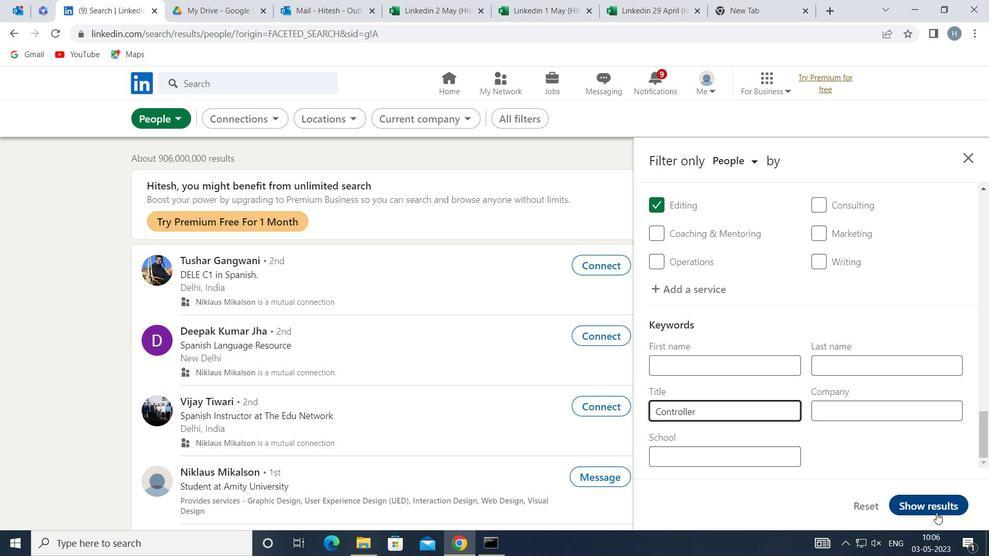 
Action: Mouse pressed left at (937, 500)
Screenshot: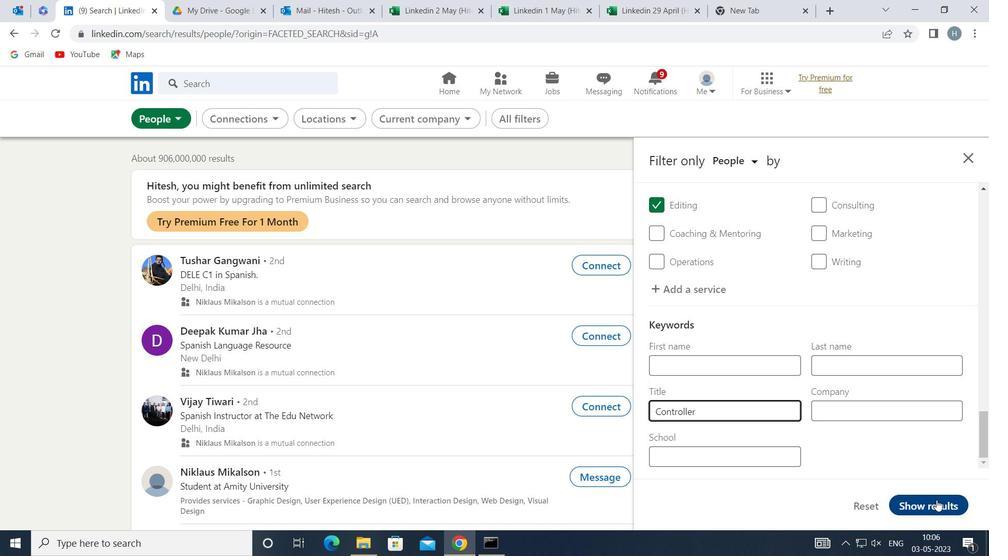 
Action: Mouse moved to (685, 365)
Screenshot: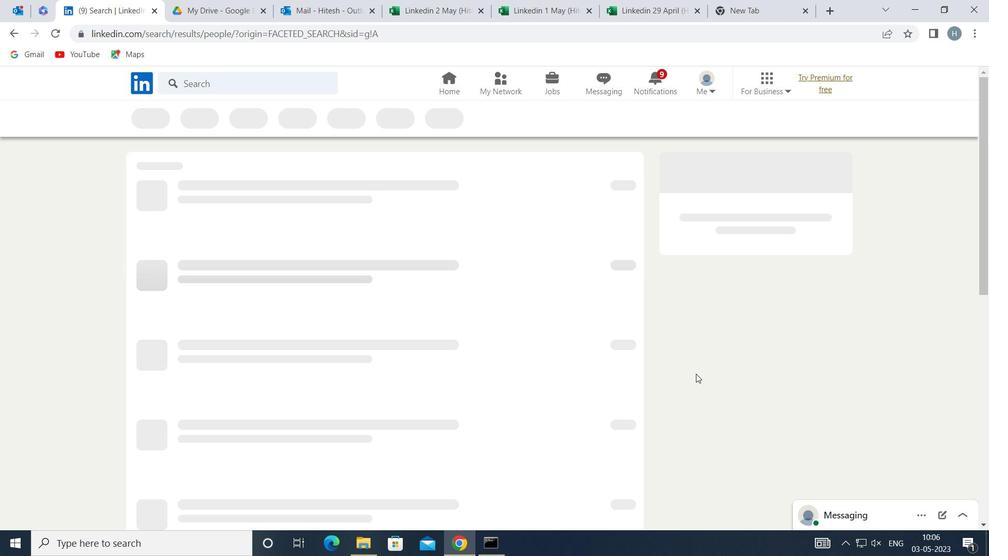 
